 Task: Look for space in Cimarron Hills, United States from 5th June, 2023 to 16th June, 2023 for 2 adults in price range Rs.14000 to Rs.18000. Place can be entire place with 1  bedroom having 1 bed and 1 bathroom. Property type can be house, flat, guest house, hotel. Booking option can be shelf check-in. Required host language is English.
Action: Mouse pressed left at (407, 107)
Screenshot: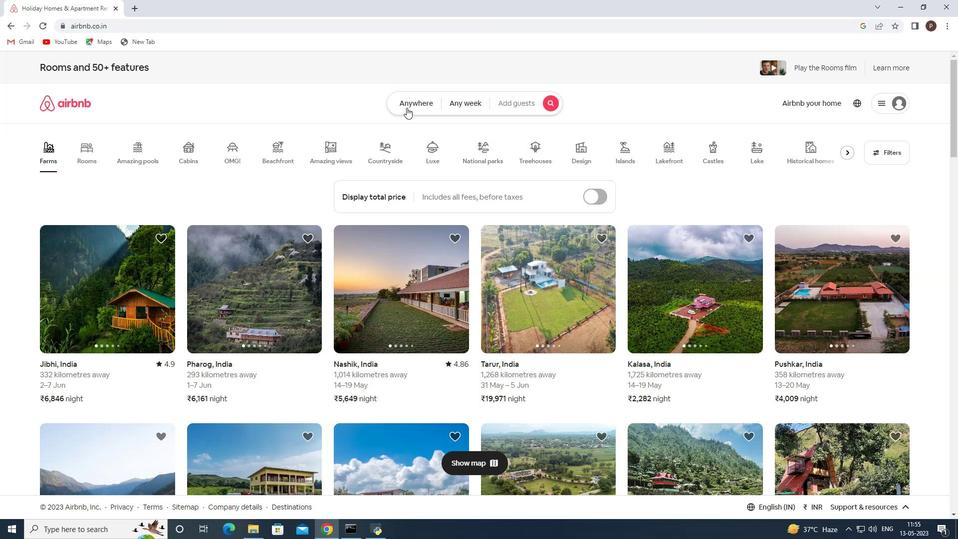 
Action: Mouse moved to (330, 139)
Screenshot: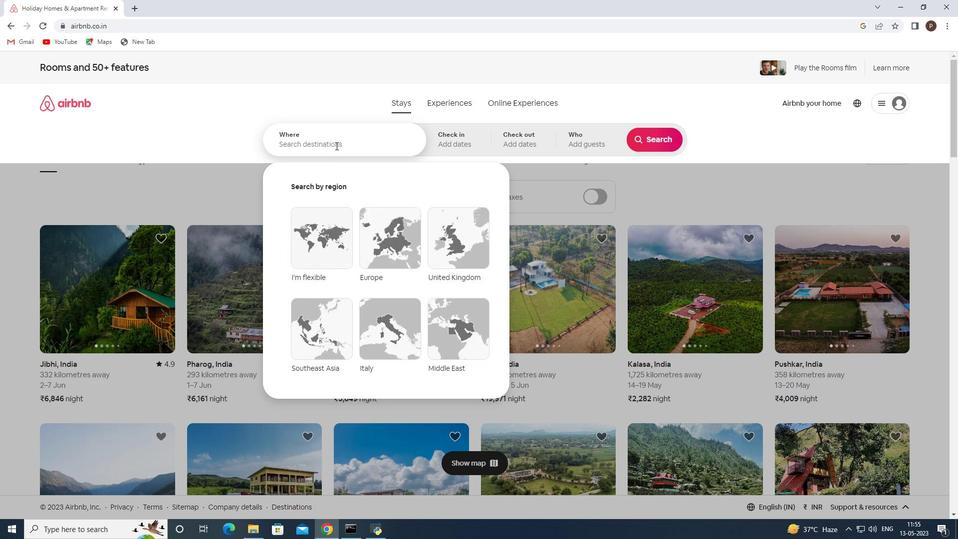 
Action: Mouse pressed left at (330, 139)
Screenshot: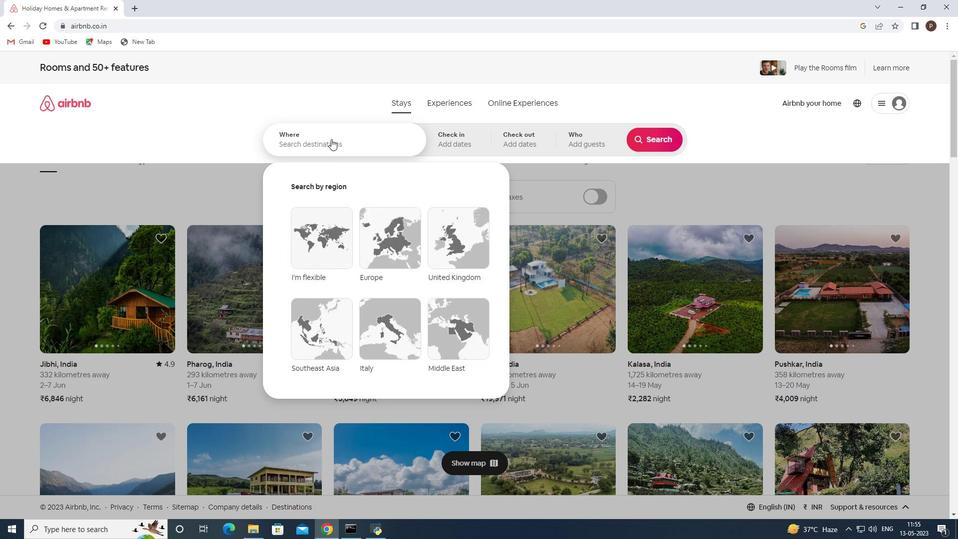 
Action: Mouse moved to (311, 142)
Screenshot: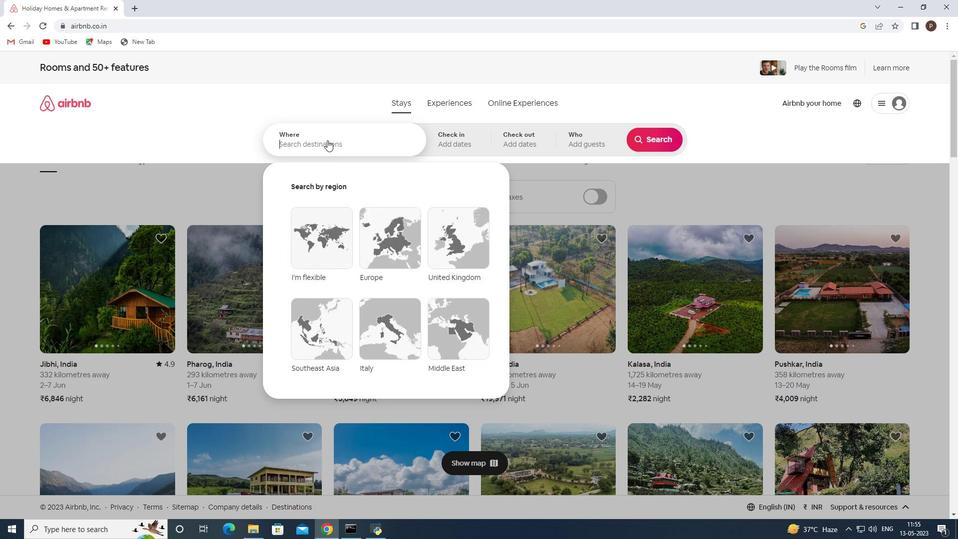 
Action: Key pressed <Key.caps_lock>C<Key.caps_lock>imarron<Key.space><Key.caps_lock>H<Key.caps_lock>ills,<Key.space><Key.caps_lock>U<Key.caps_lock>nites<Key.space><Key.caps_lock>S<Key.caps_lock>tates<Key.space><Key.enter>
Screenshot: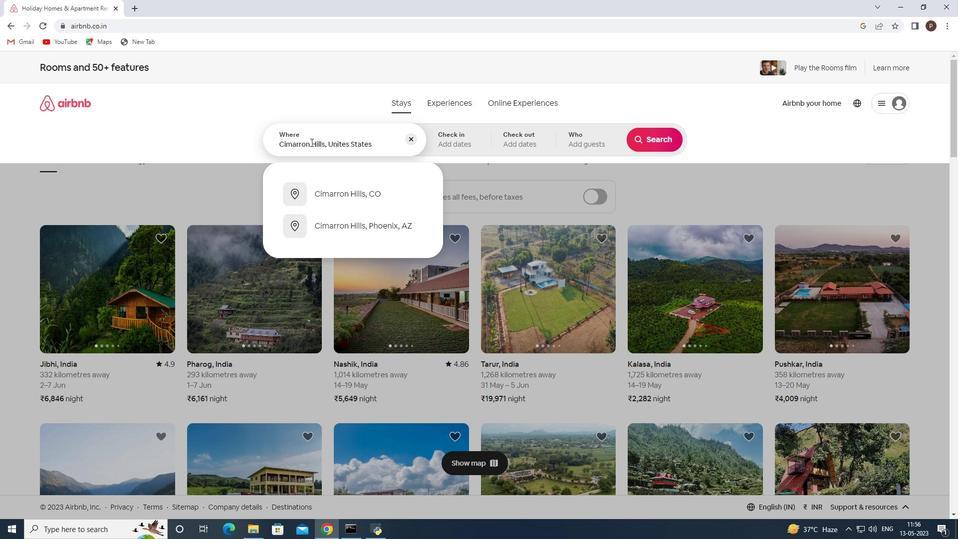 
Action: Mouse moved to (515, 286)
Screenshot: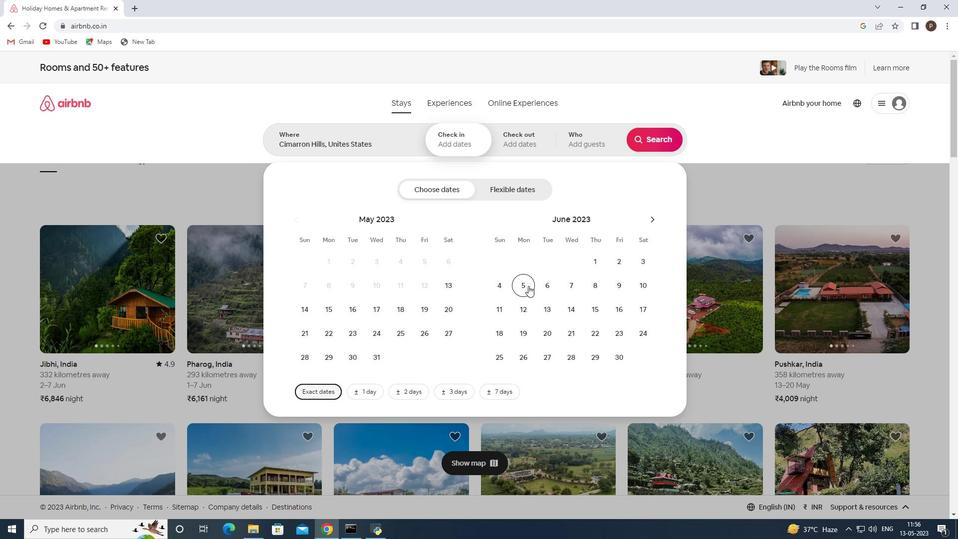 
Action: Mouse pressed left at (515, 286)
Screenshot: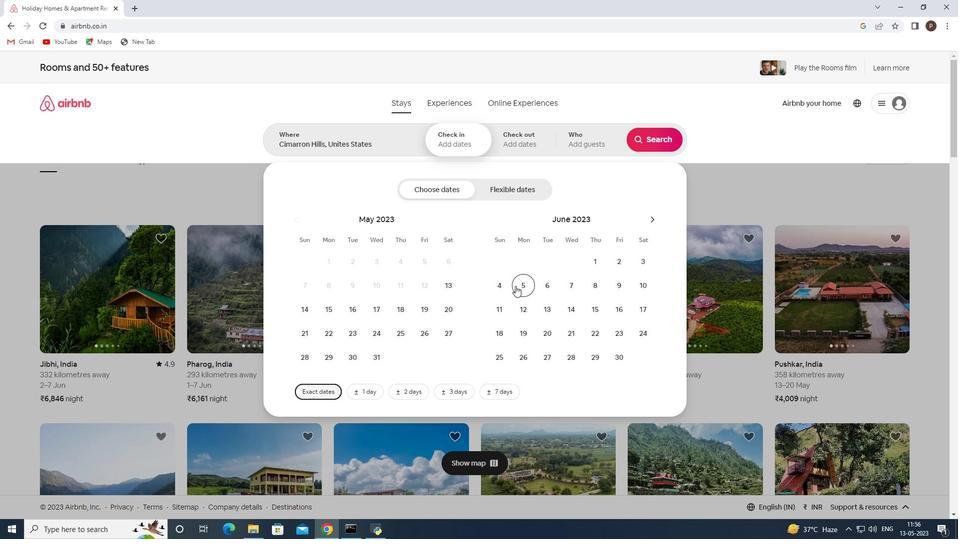 
Action: Mouse moved to (623, 313)
Screenshot: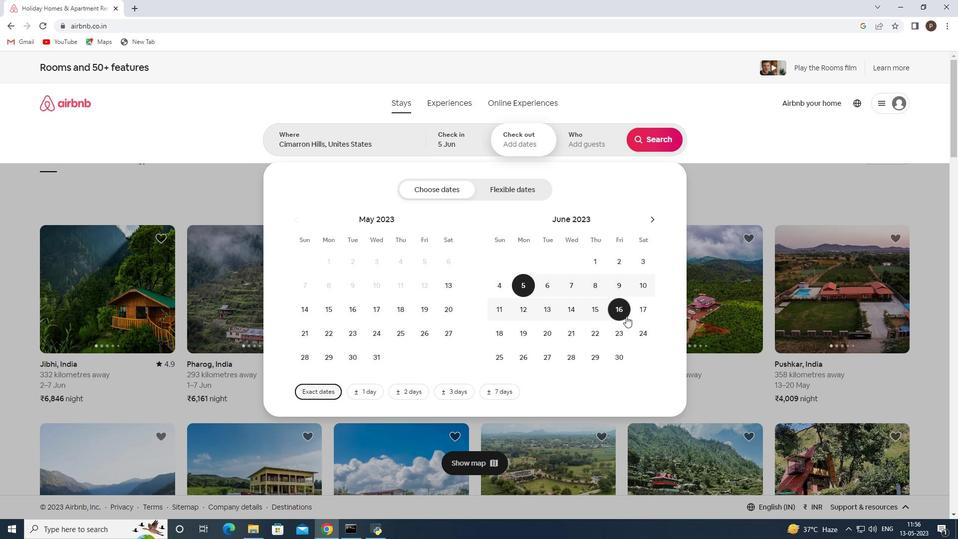 
Action: Mouse pressed left at (623, 313)
Screenshot: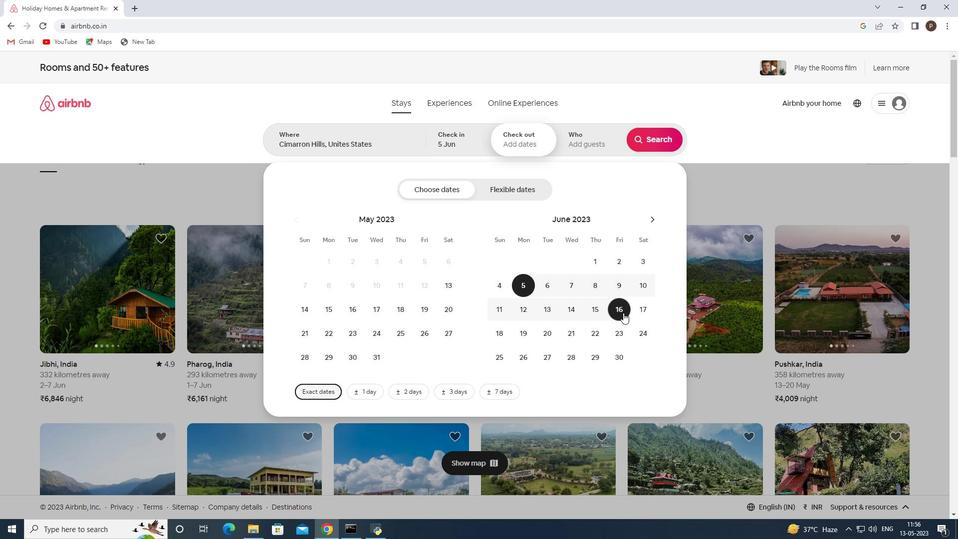 
Action: Mouse moved to (592, 129)
Screenshot: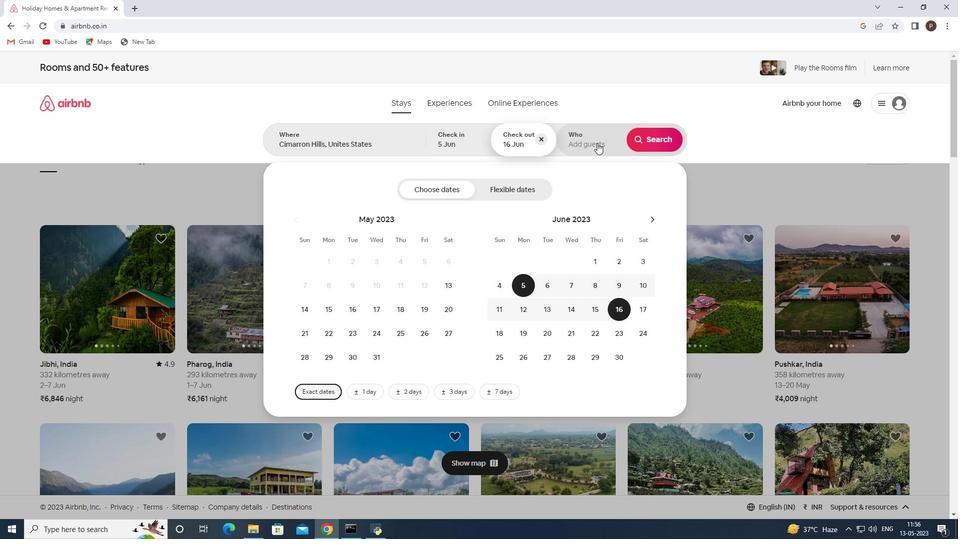 
Action: Mouse pressed left at (592, 129)
Screenshot: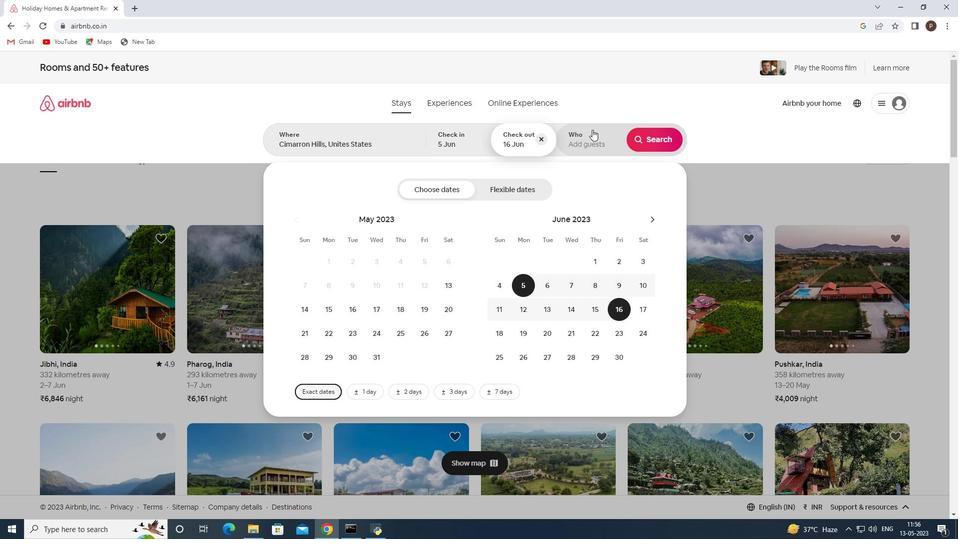 
Action: Mouse moved to (666, 186)
Screenshot: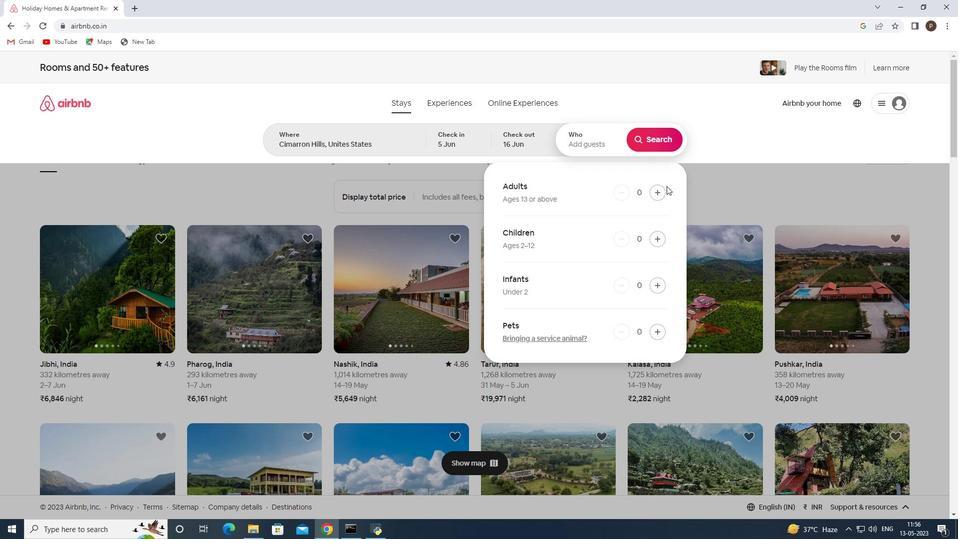 
Action: Mouse pressed left at (666, 186)
Screenshot: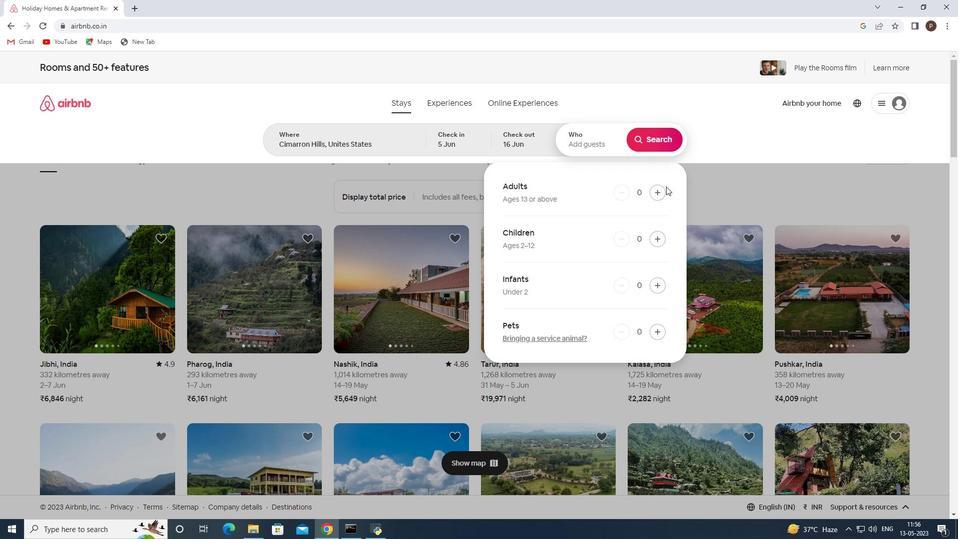 
Action: Mouse moved to (664, 189)
Screenshot: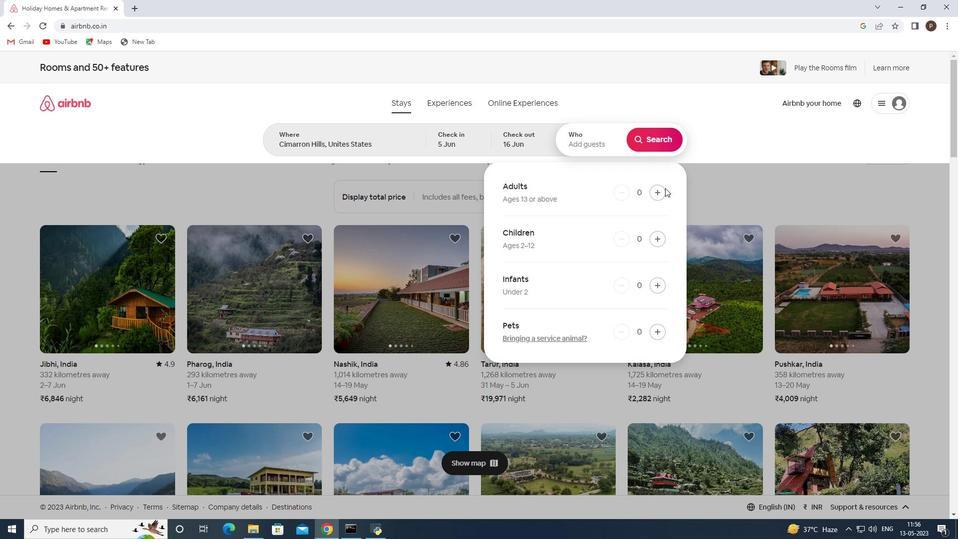 
Action: Mouse pressed left at (664, 189)
Screenshot: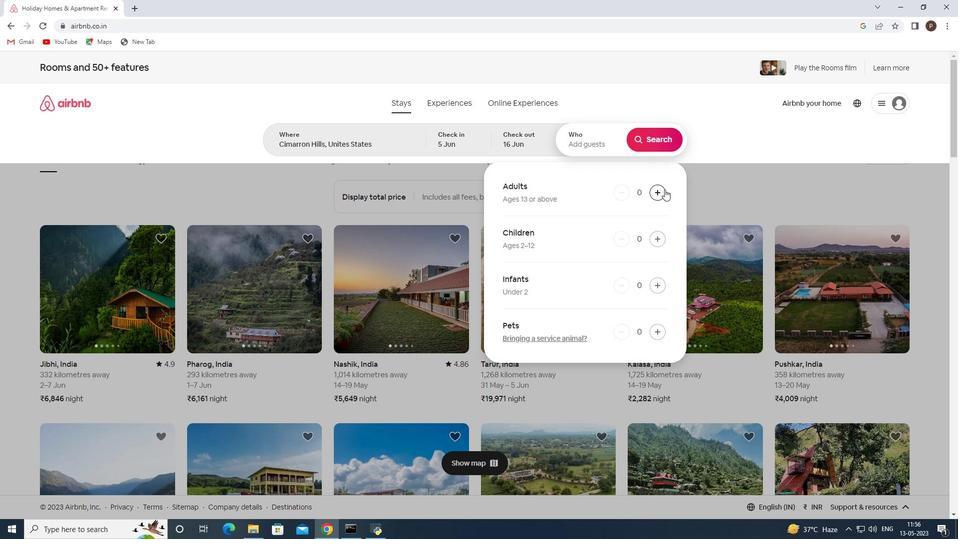 
Action: Mouse pressed left at (664, 189)
Screenshot: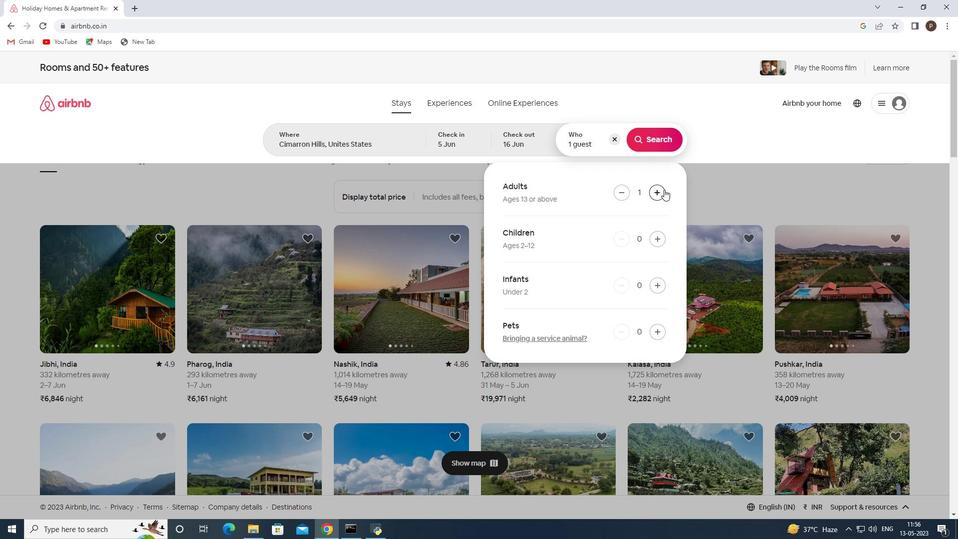 
Action: Mouse moved to (659, 139)
Screenshot: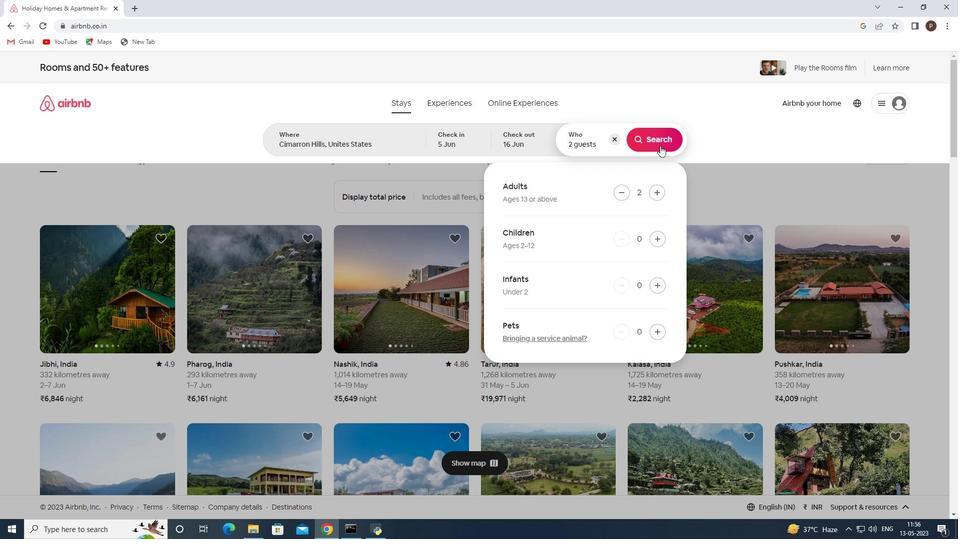 
Action: Mouse pressed left at (659, 139)
Screenshot: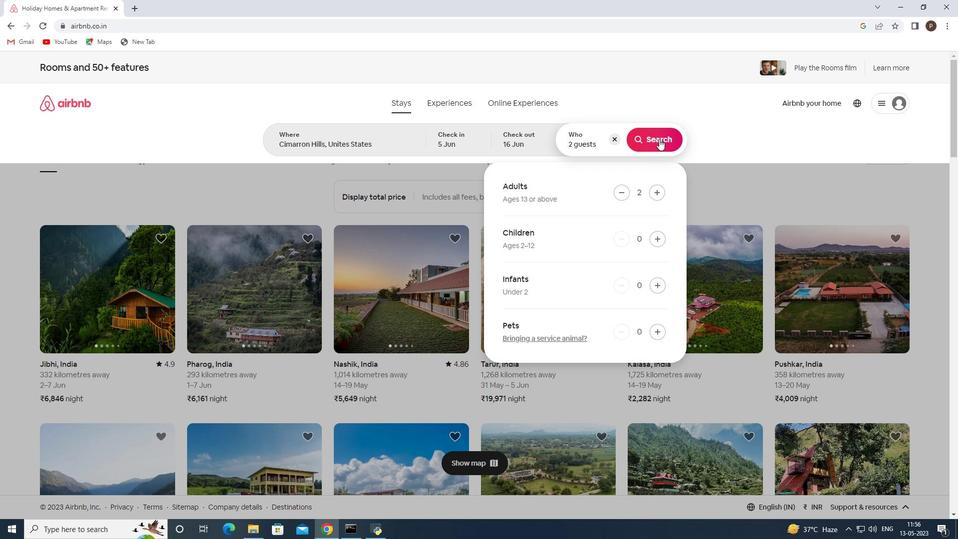 
Action: Mouse moved to (906, 111)
Screenshot: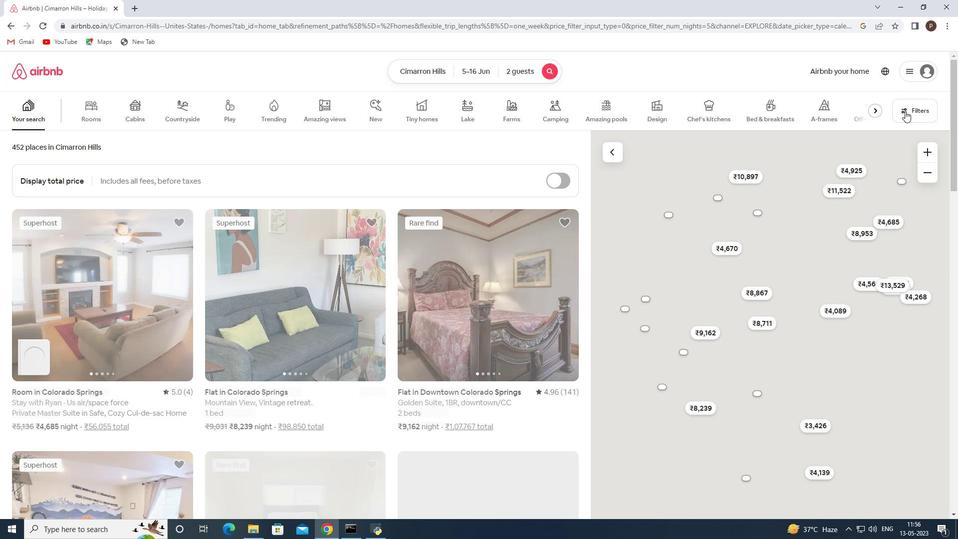 
Action: Mouse pressed left at (906, 111)
Screenshot: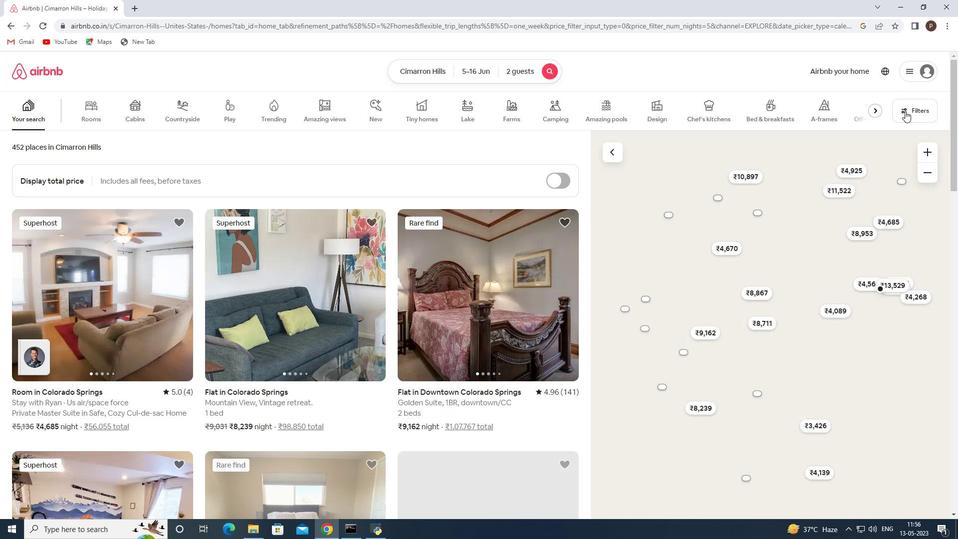 
Action: Mouse moved to (329, 359)
Screenshot: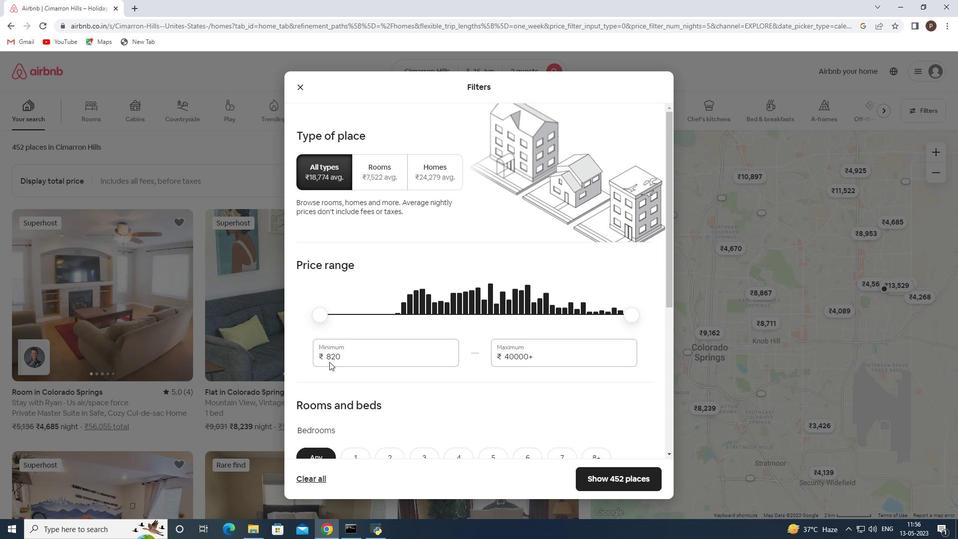 
Action: Mouse pressed left at (329, 359)
Screenshot: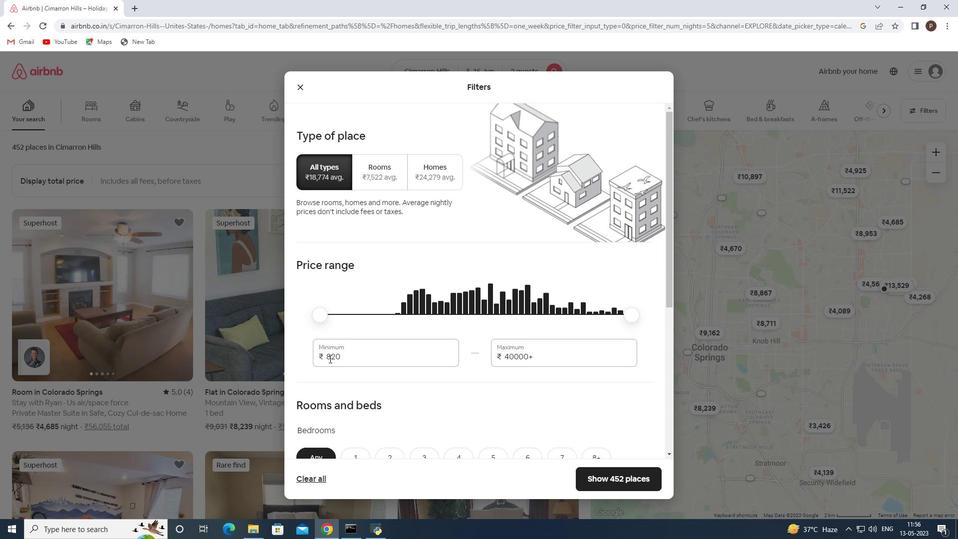 
Action: Mouse pressed left at (329, 359)
Screenshot: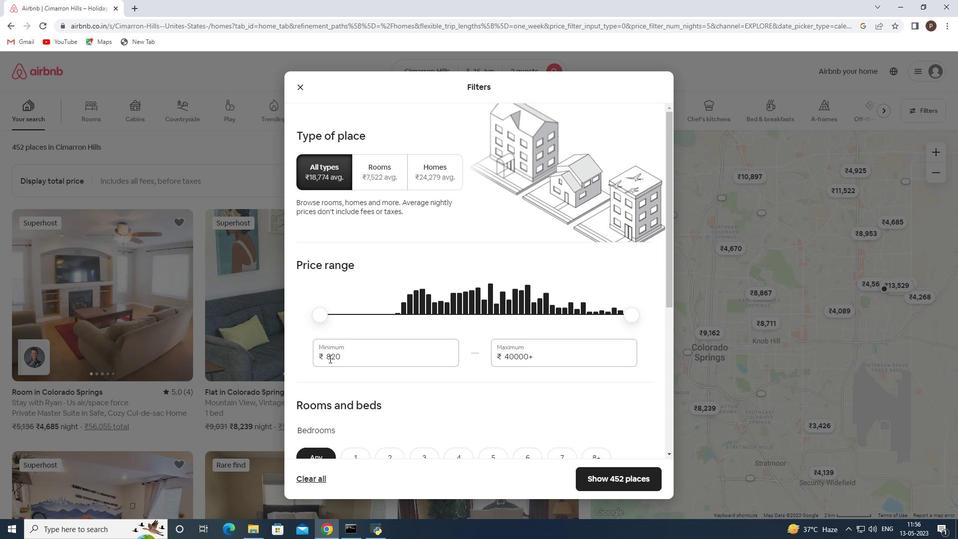 
Action: Key pressed 14000<Key.tab>18000
Screenshot: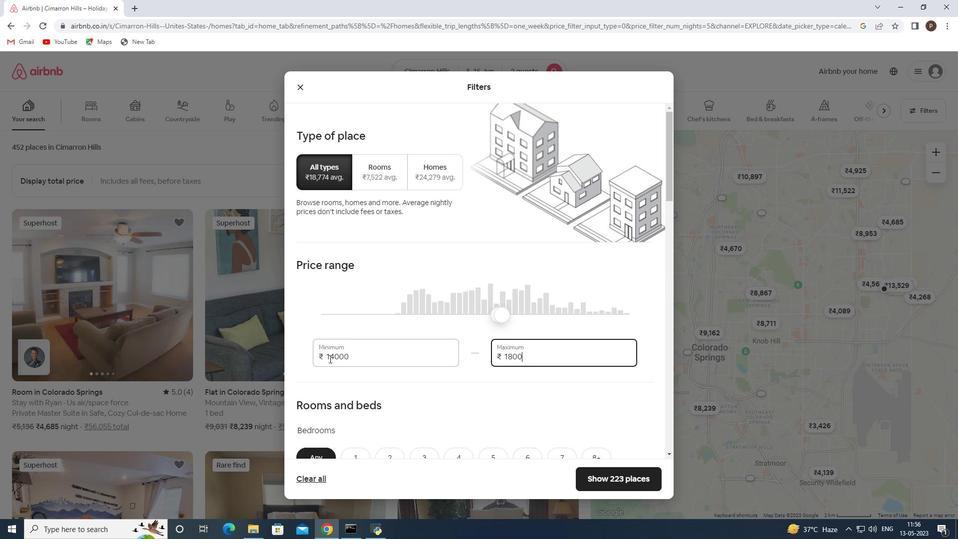 
Action: Mouse scrolled (329, 358) with delta (0, 0)
Screenshot: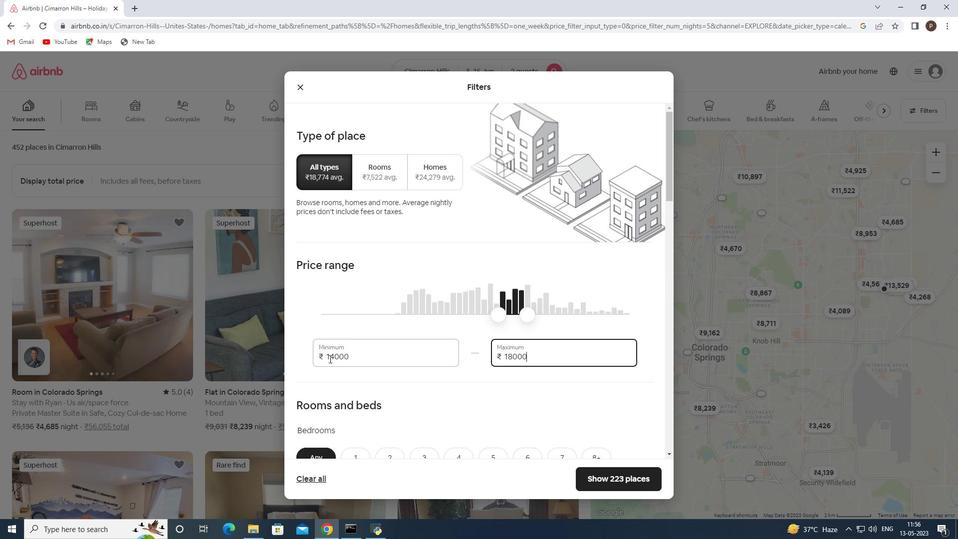 
Action: Mouse scrolled (329, 358) with delta (0, 0)
Screenshot: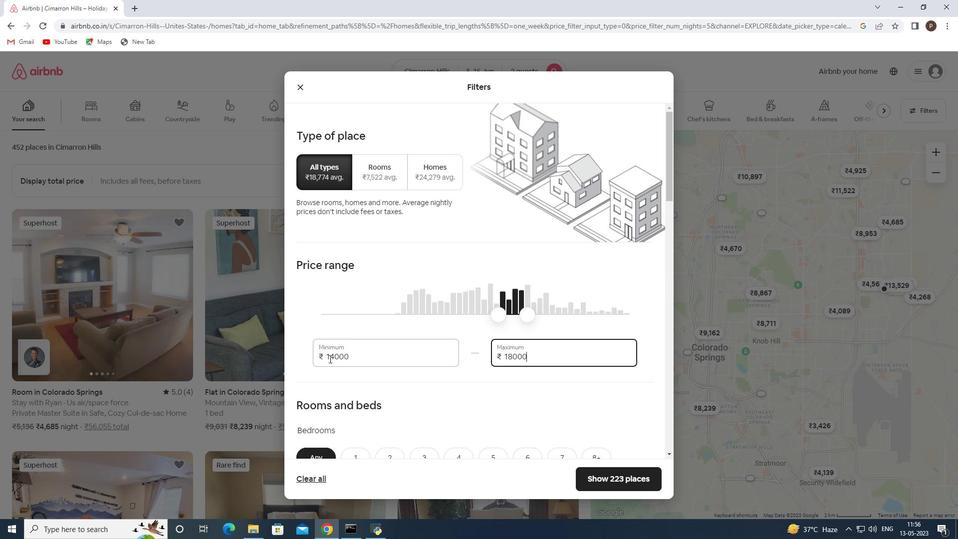 
Action: Mouse scrolled (329, 358) with delta (0, 0)
Screenshot: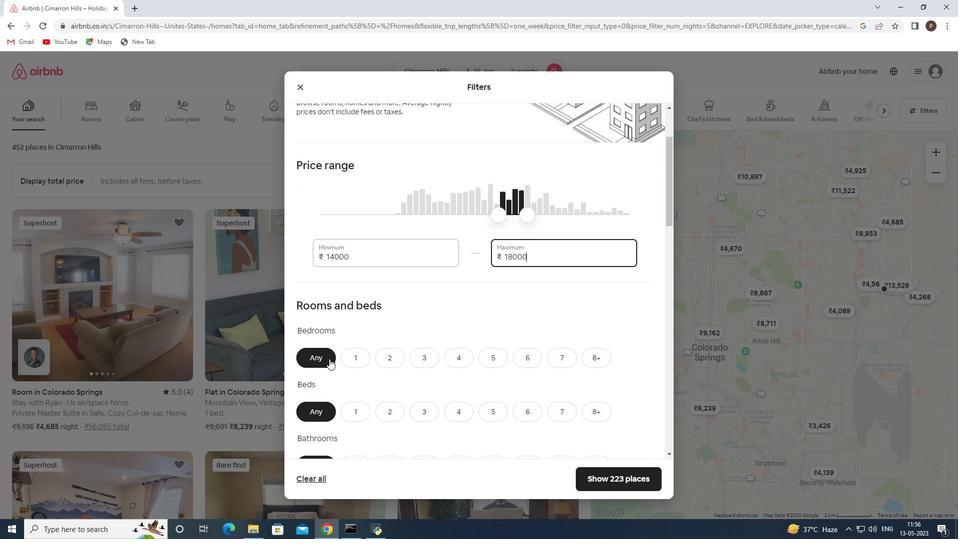
Action: Mouse scrolled (329, 358) with delta (0, 0)
Screenshot: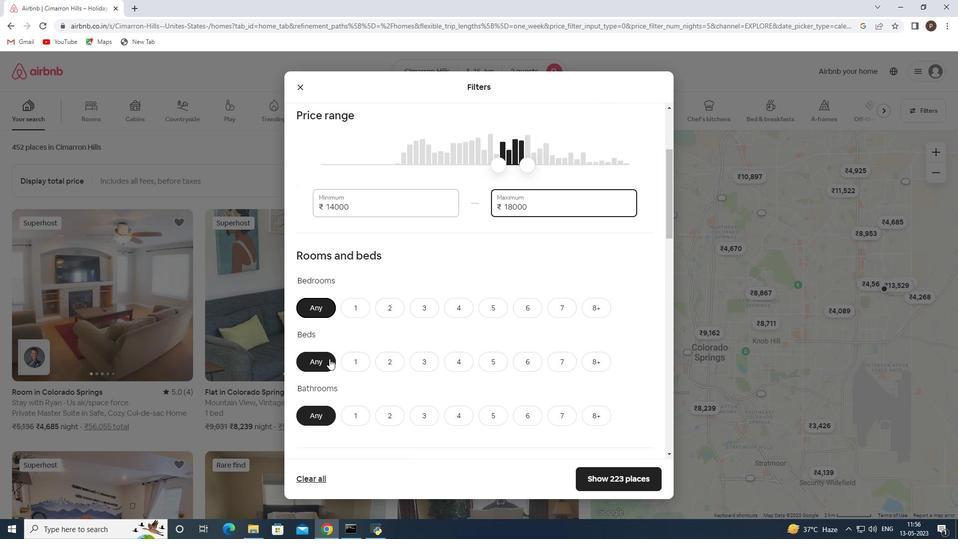 
Action: Mouse moved to (358, 262)
Screenshot: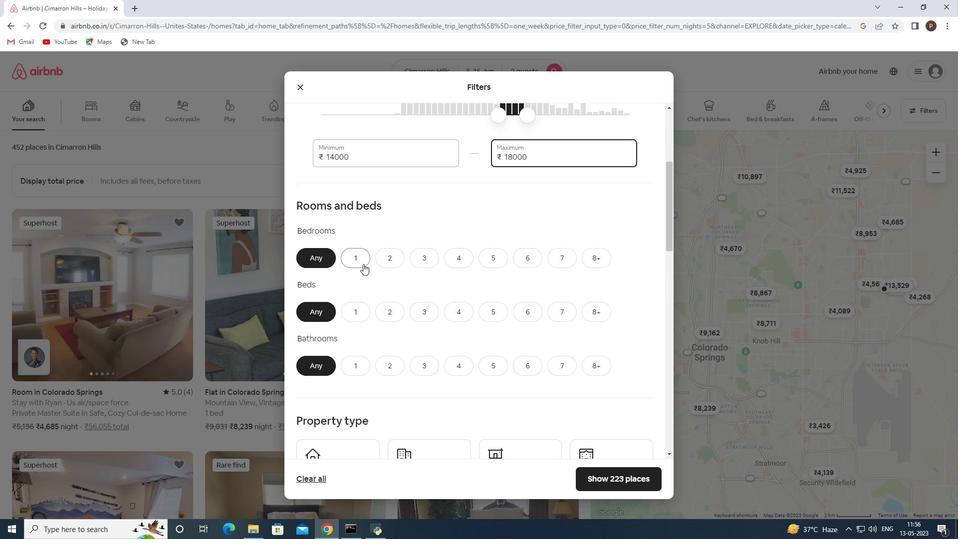 
Action: Mouse pressed left at (358, 262)
Screenshot: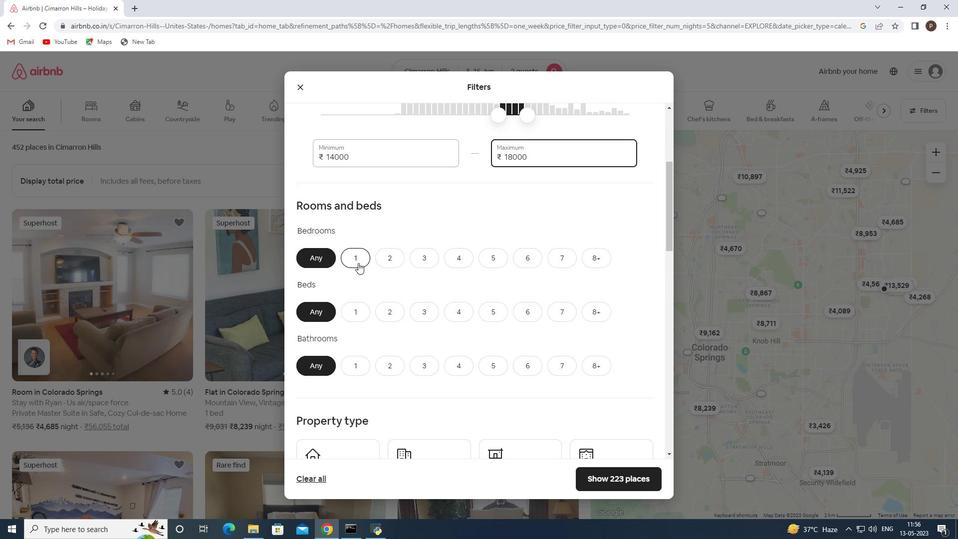 
Action: Mouse moved to (354, 313)
Screenshot: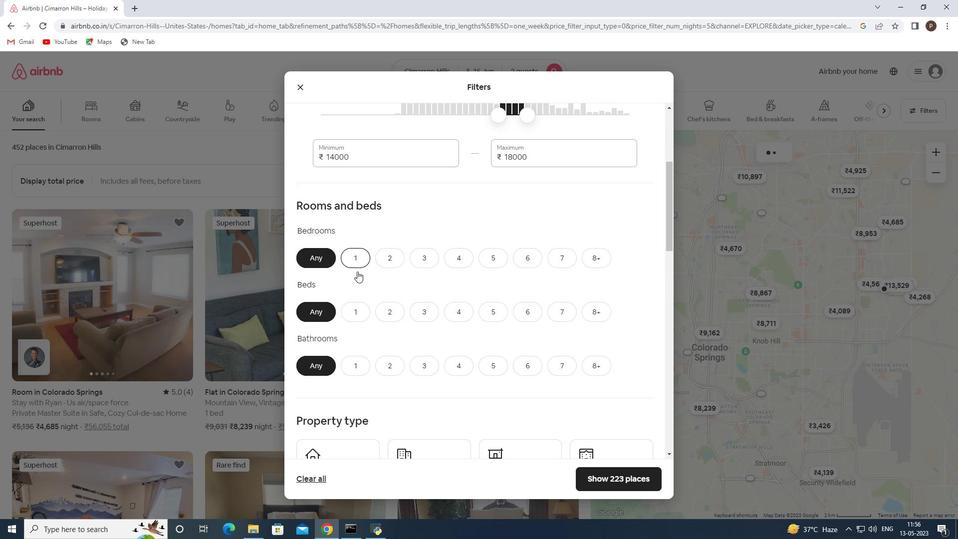 
Action: Mouse pressed left at (354, 313)
Screenshot: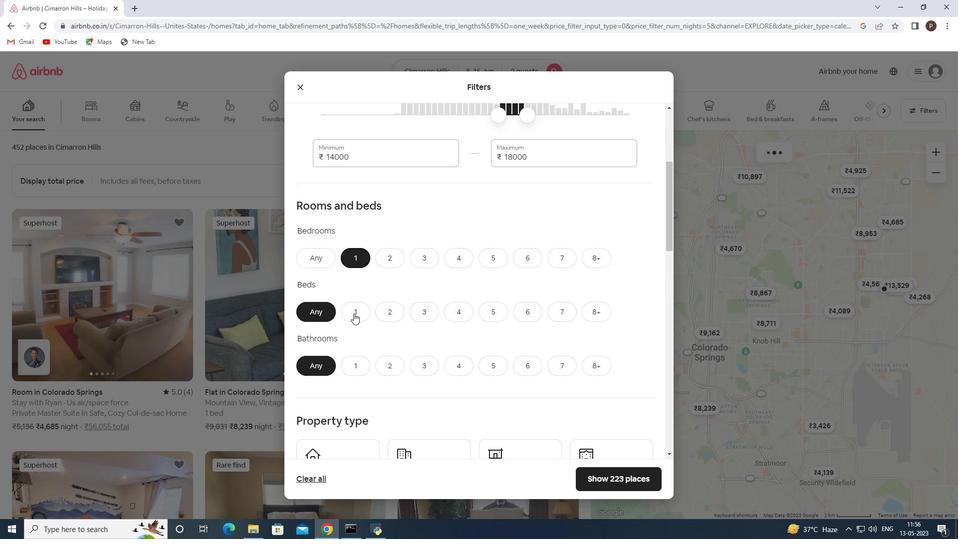 
Action: Mouse moved to (350, 360)
Screenshot: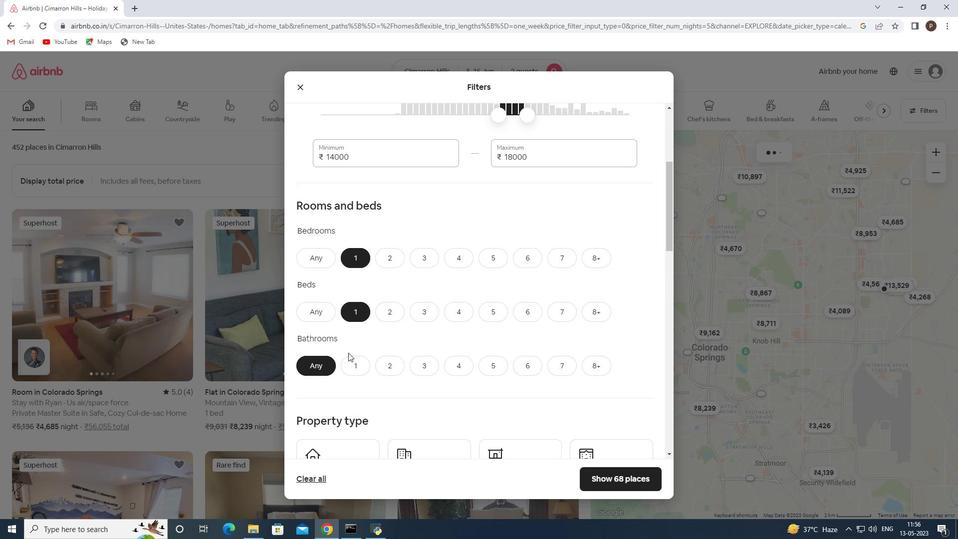 
Action: Mouse pressed left at (350, 360)
Screenshot: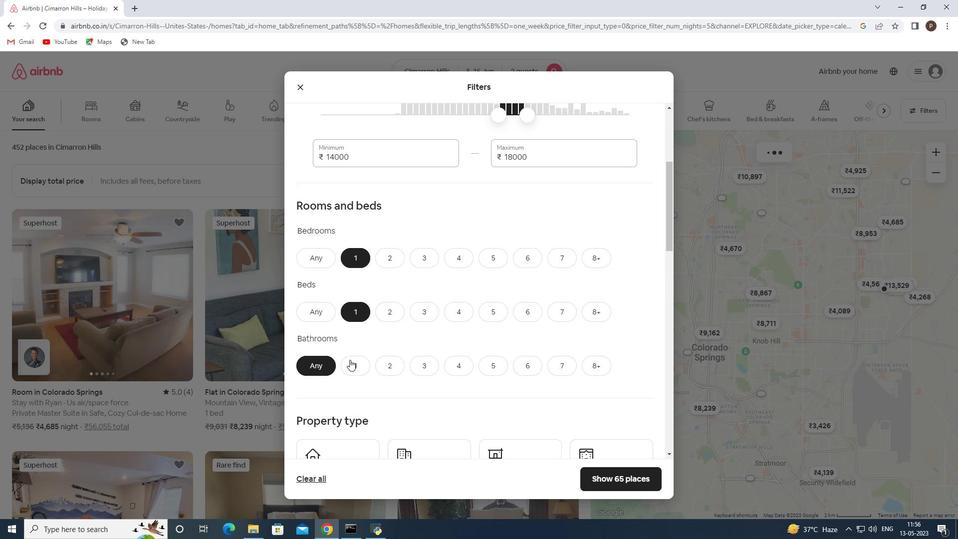 
Action: Mouse moved to (350, 360)
Screenshot: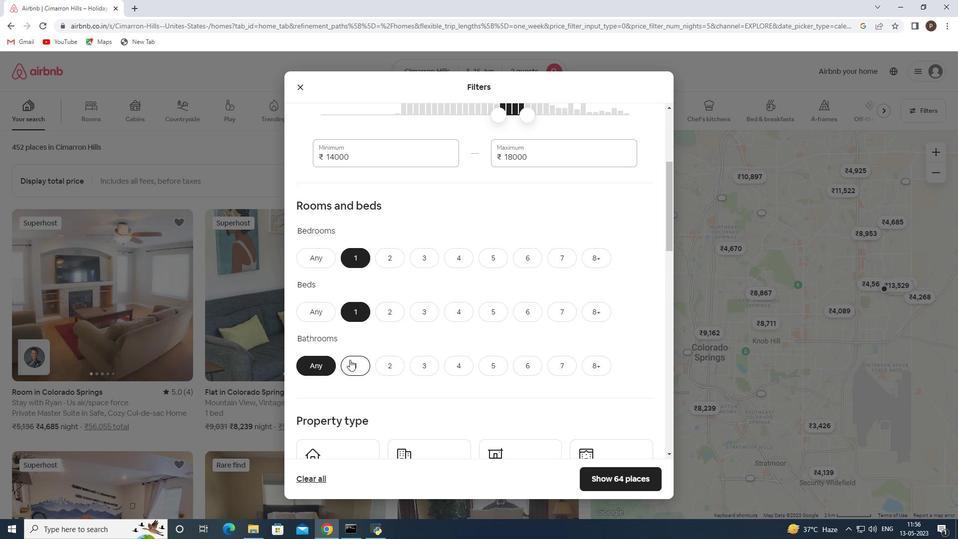 
Action: Mouse scrolled (350, 360) with delta (0, 0)
Screenshot: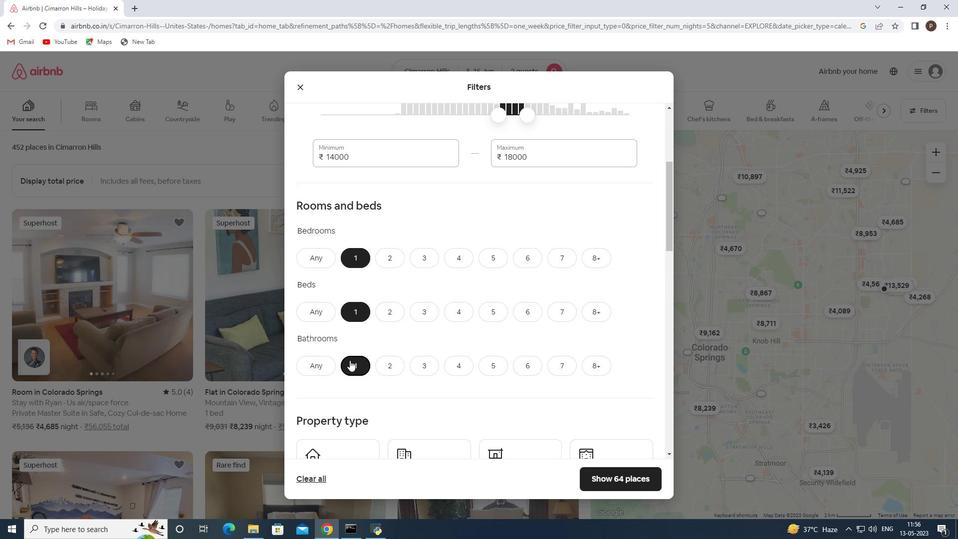 
Action: Mouse scrolled (350, 360) with delta (0, 0)
Screenshot: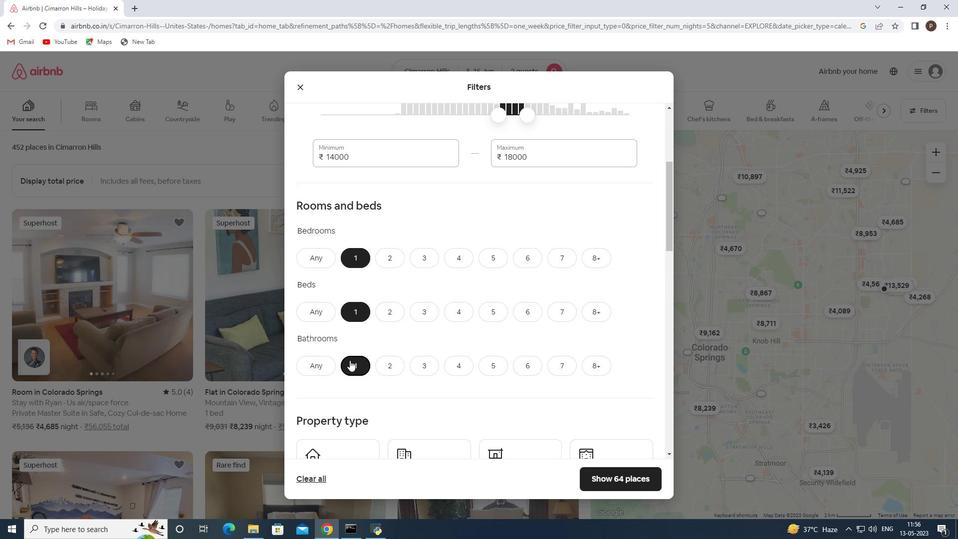 
Action: Mouse scrolled (350, 360) with delta (0, 0)
Screenshot: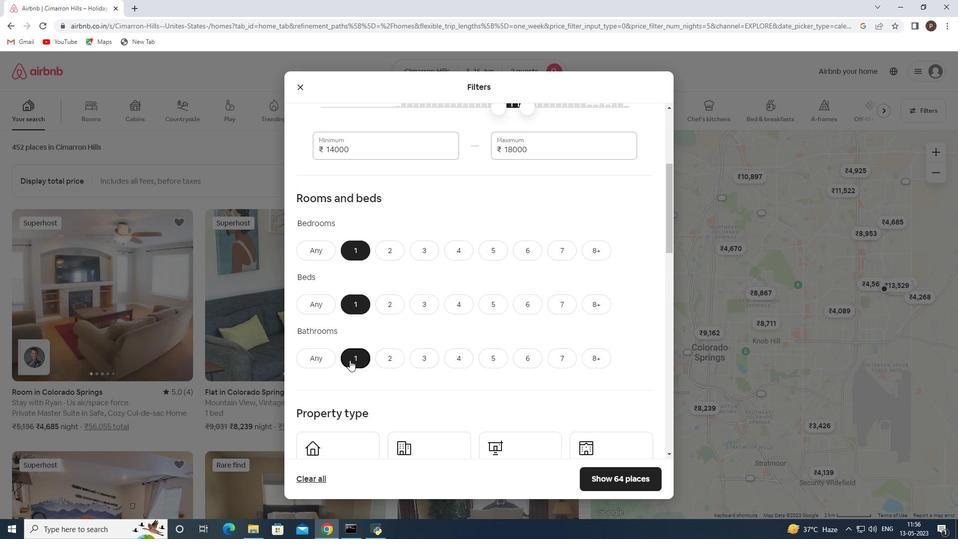 
Action: Mouse moved to (412, 333)
Screenshot: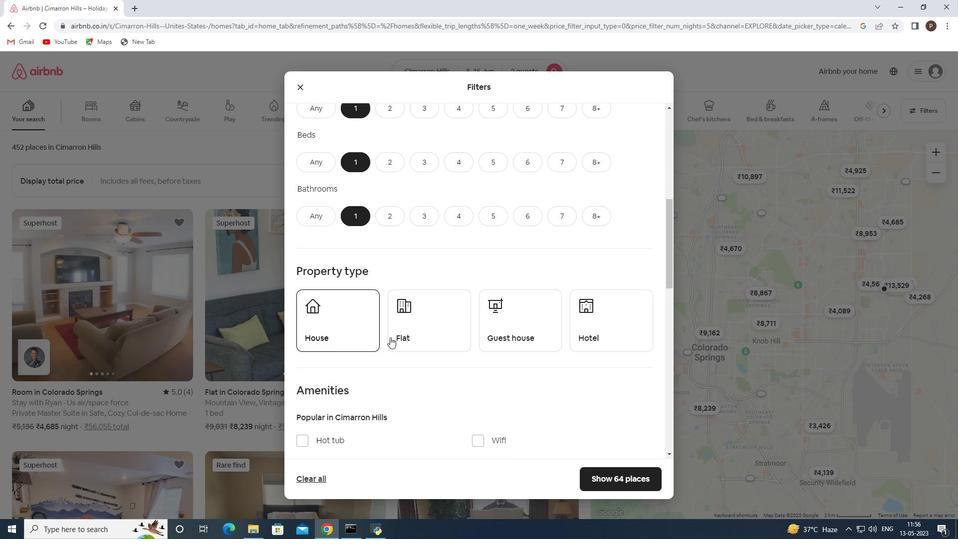 
Action: Mouse scrolled (412, 333) with delta (0, 0)
Screenshot: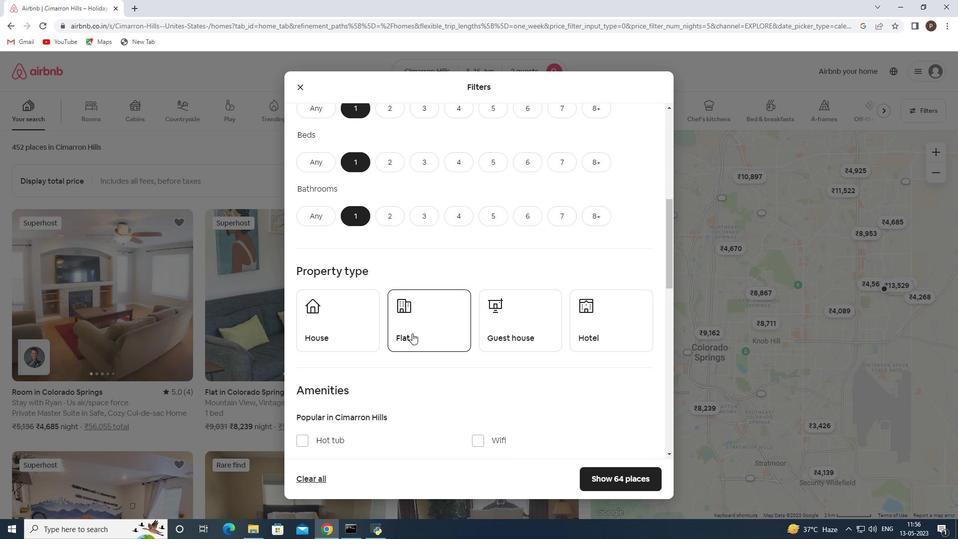 
Action: Mouse moved to (358, 280)
Screenshot: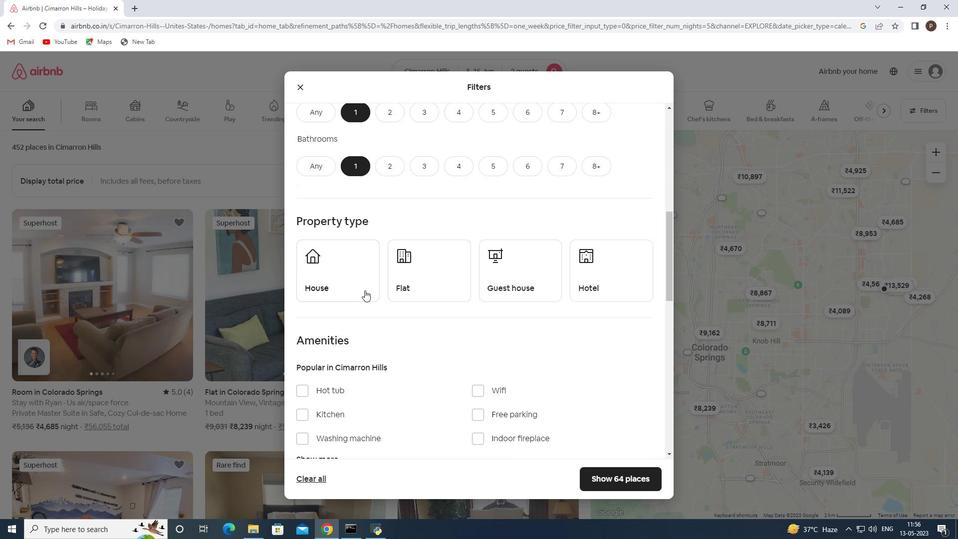 
Action: Mouse pressed left at (358, 280)
Screenshot: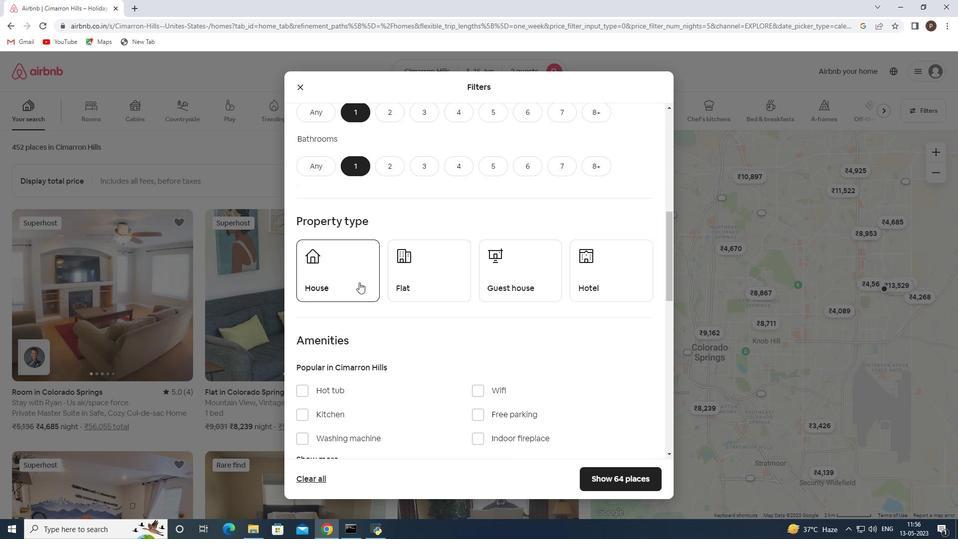 
Action: Mouse moved to (435, 286)
Screenshot: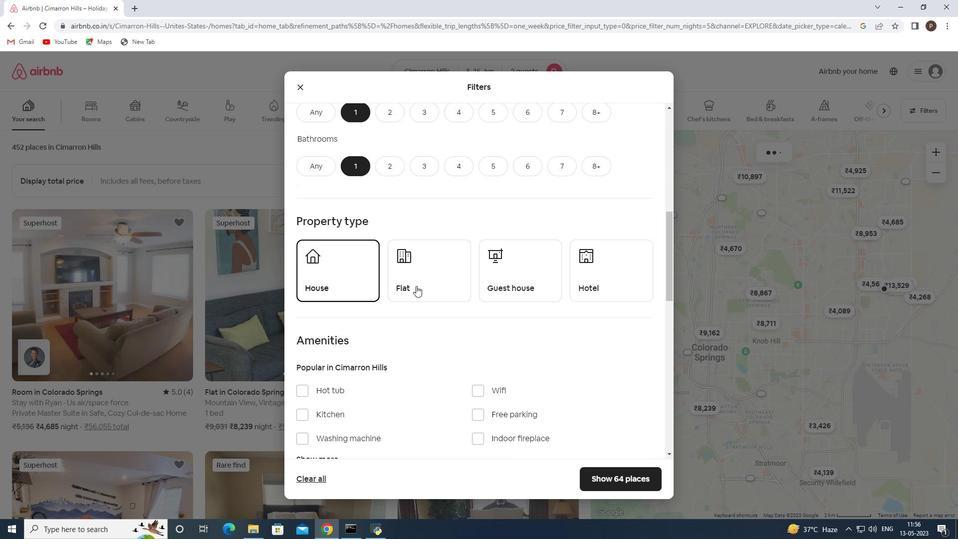 
Action: Mouse pressed left at (435, 286)
Screenshot: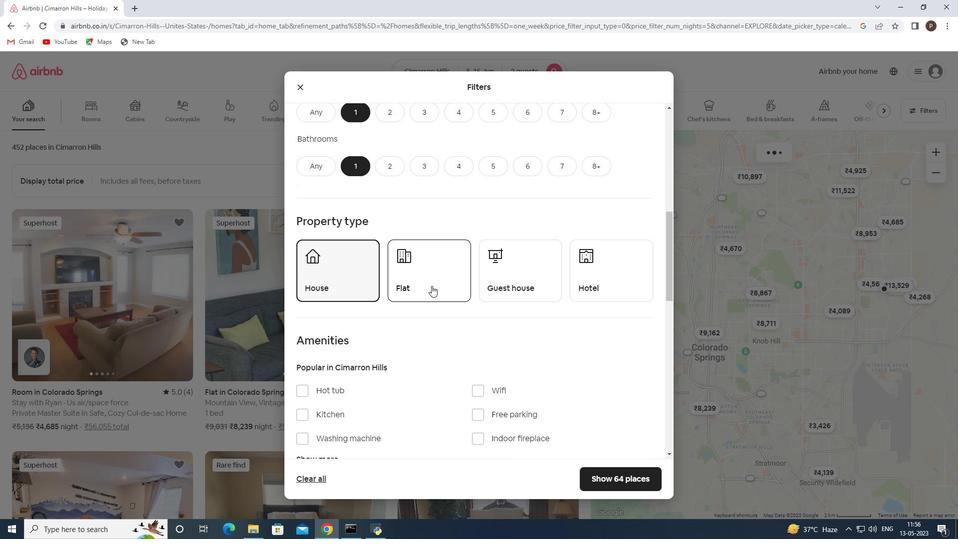 
Action: Mouse moved to (522, 286)
Screenshot: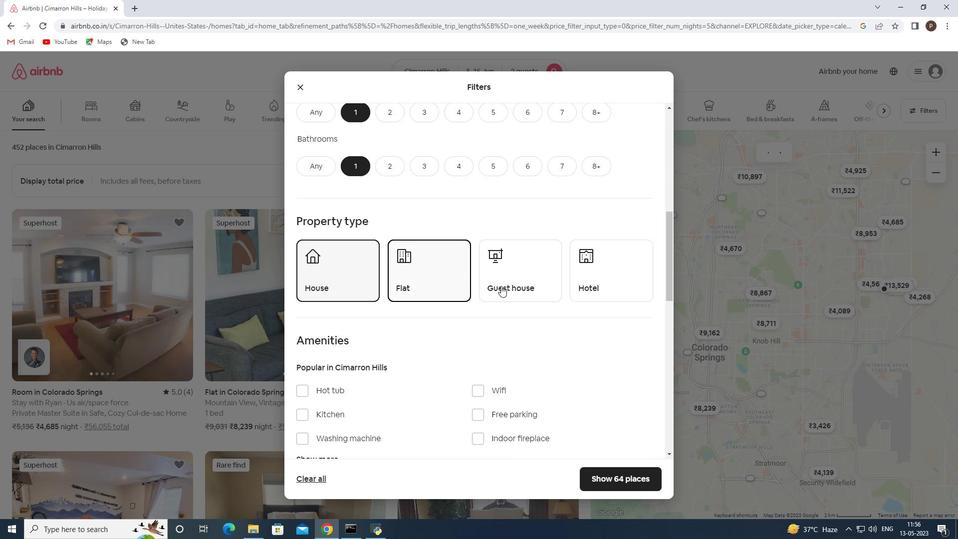 
Action: Mouse pressed left at (522, 286)
Screenshot: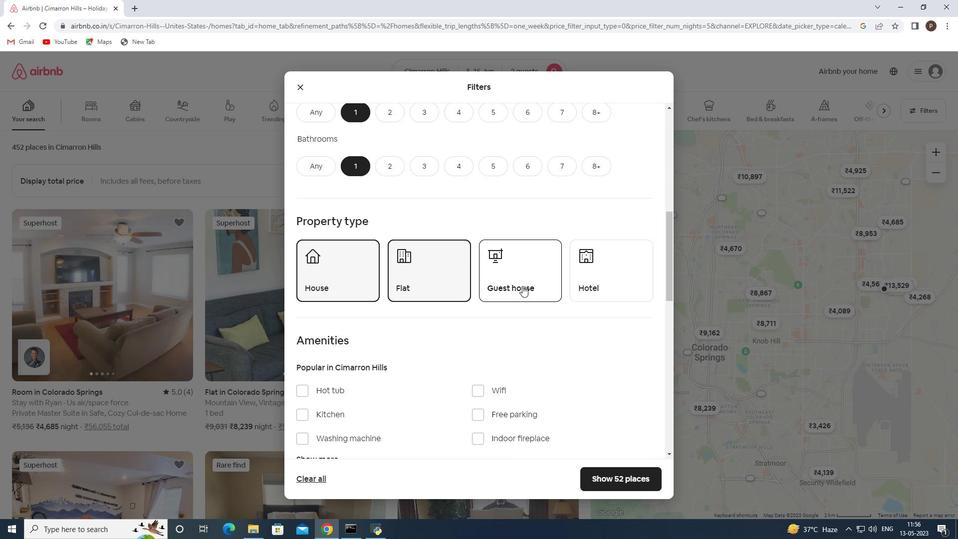 
Action: Mouse moved to (594, 284)
Screenshot: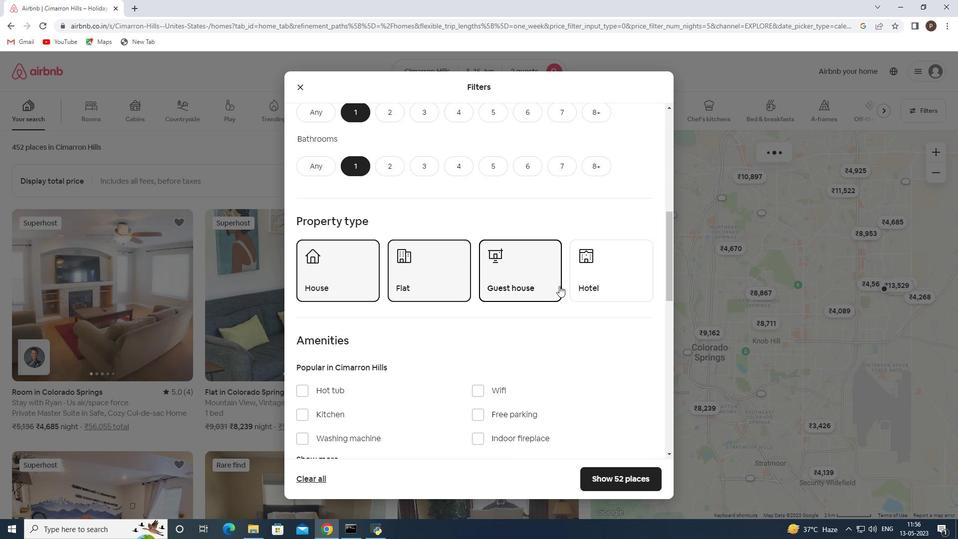 
Action: Mouse pressed left at (594, 284)
Screenshot: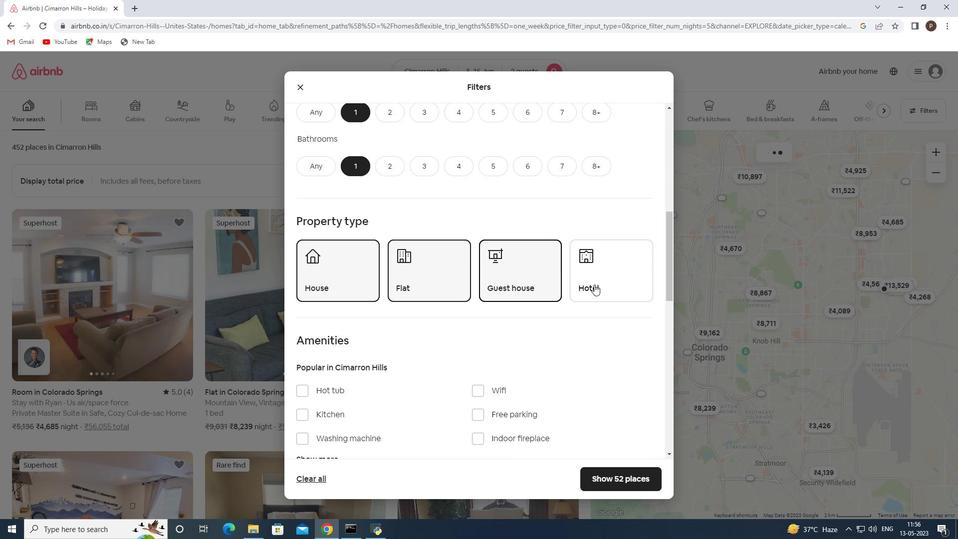 
Action: Mouse moved to (509, 303)
Screenshot: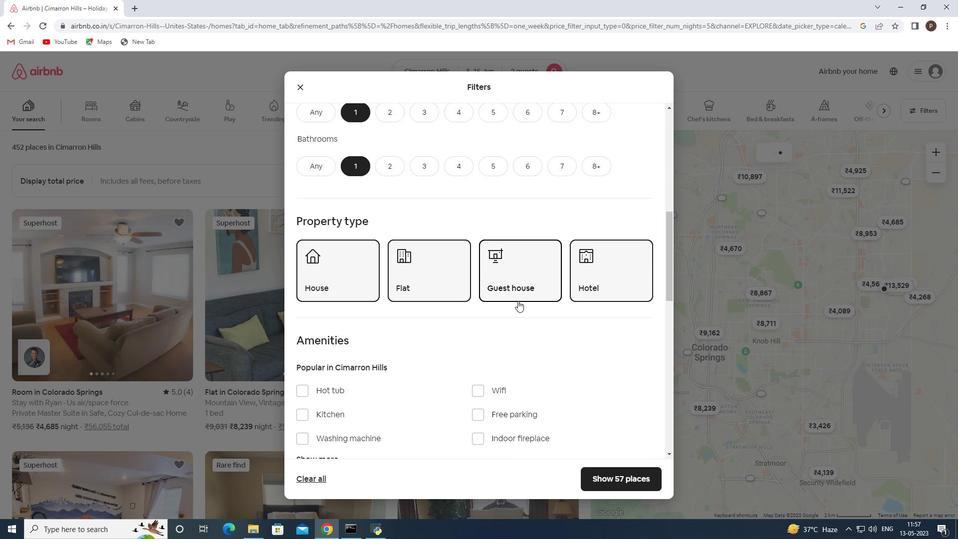 
Action: Mouse scrolled (509, 303) with delta (0, 0)
Screenshot: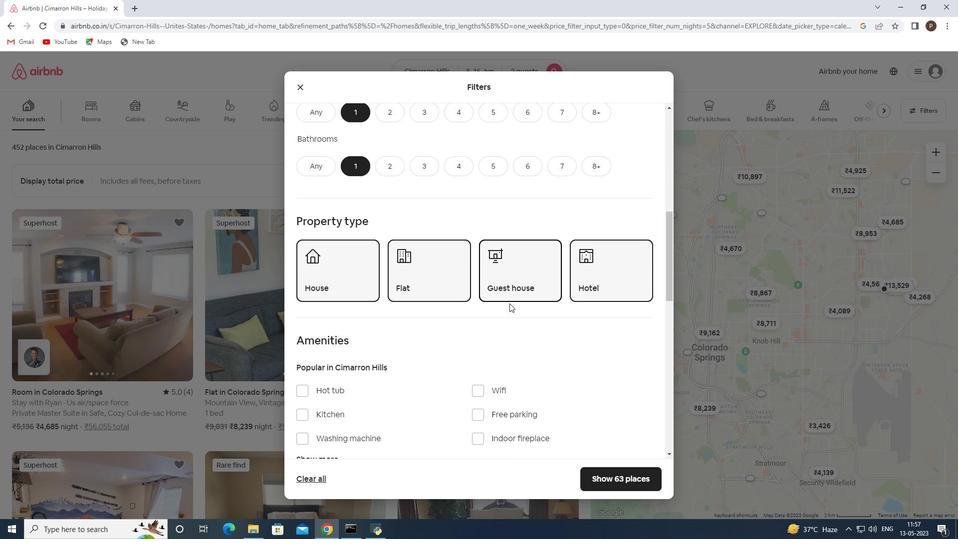 
Action: Mouse scrolled (509, 303) with delta (0, 0)
Screenshot: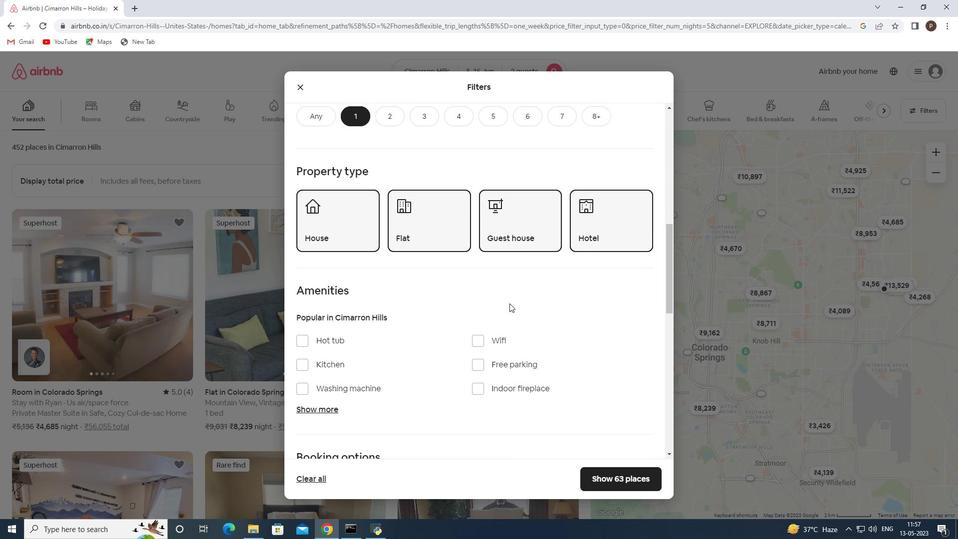 
Action: Mouse scrolled (509, 303) with delta (0, 0)
Screenshot: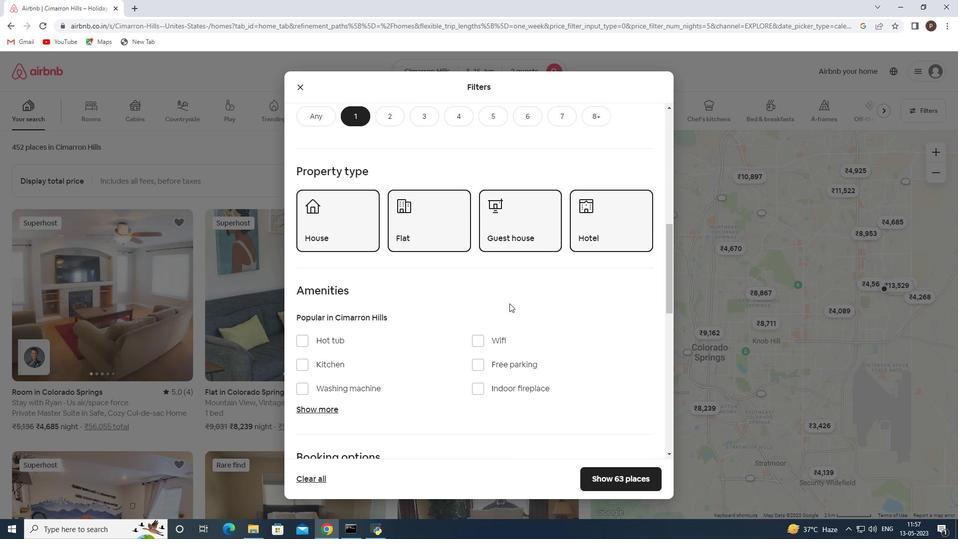 
Action: Mouse scrolled (509, 303) with delta (0, 0)
Screenshot: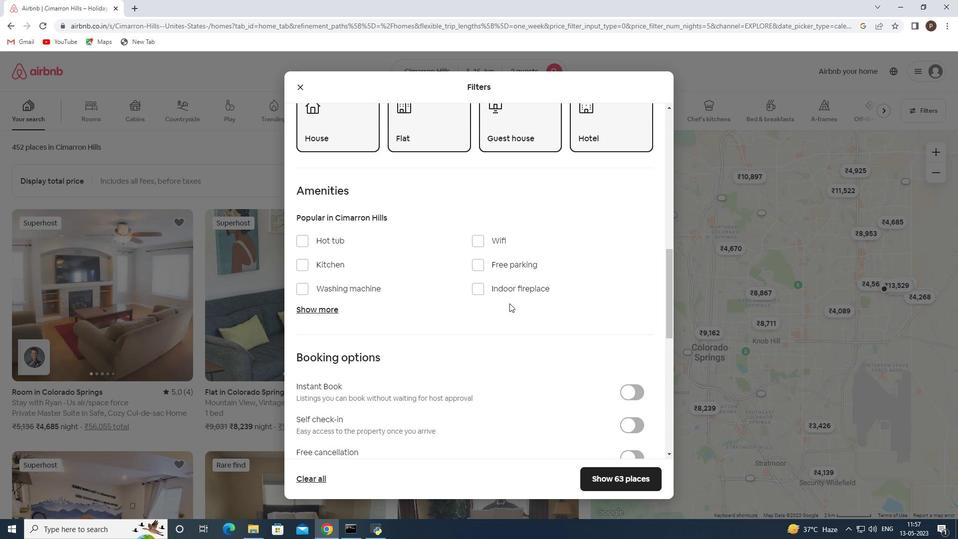 
Action: Mouse moved to (638, 373)
Screenshot: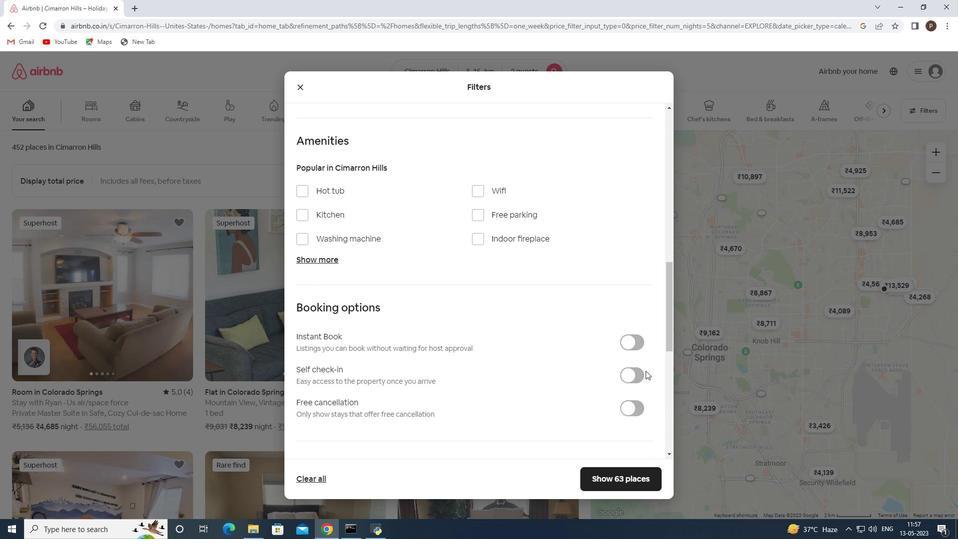 
Action: Mouse pressed left at (638, 373)
Screenshot: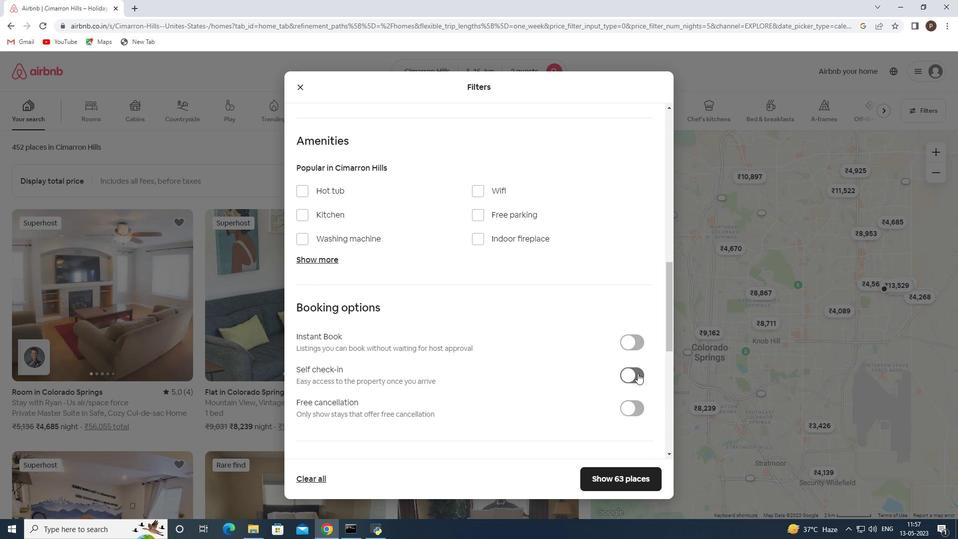 
Action: Mouse moved to (590, 362)
Screenshot: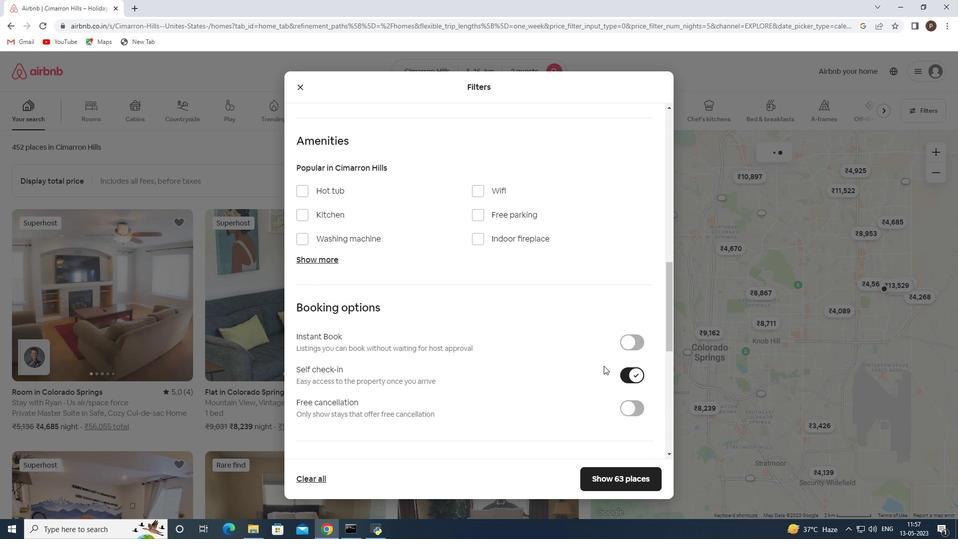 
Action: Mouse scrolled (590, 362) with delta (0, 0)
Screenshot: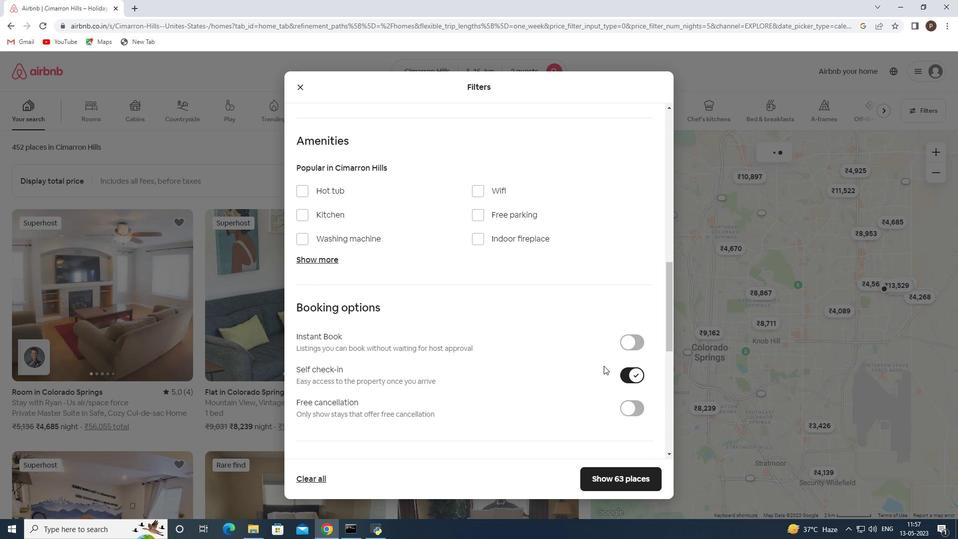 
Action: Mouse scrolled (590, 362) with delta (0, 0)
Screenshot: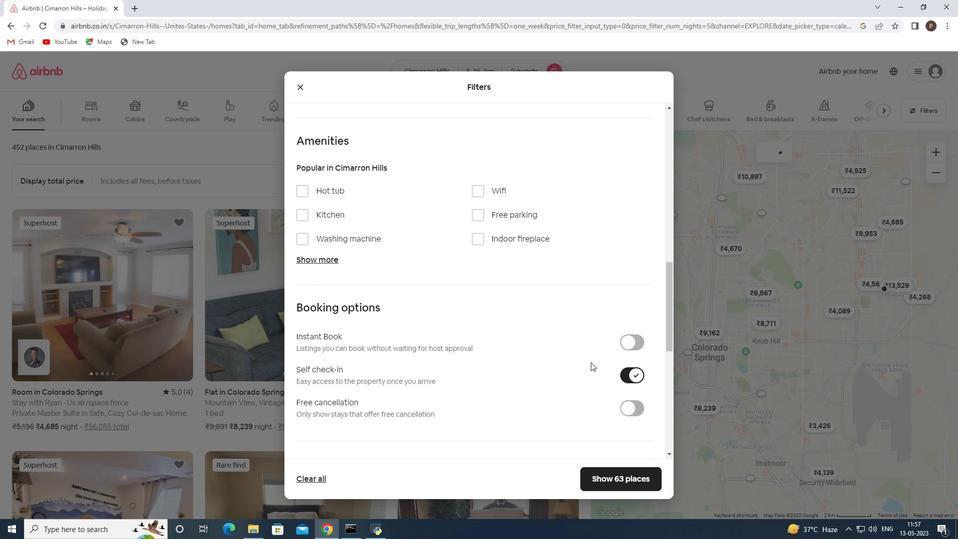 
Action: Mouse moved to (587, 360)
Screenshot: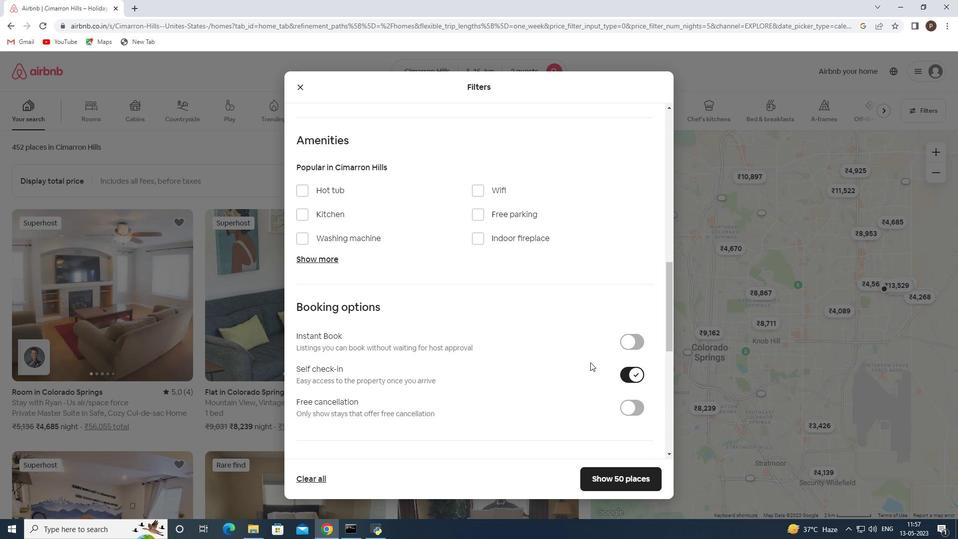 
Action: Mouse scrolled (587, 360) with delta (0, 0)
Screenshot: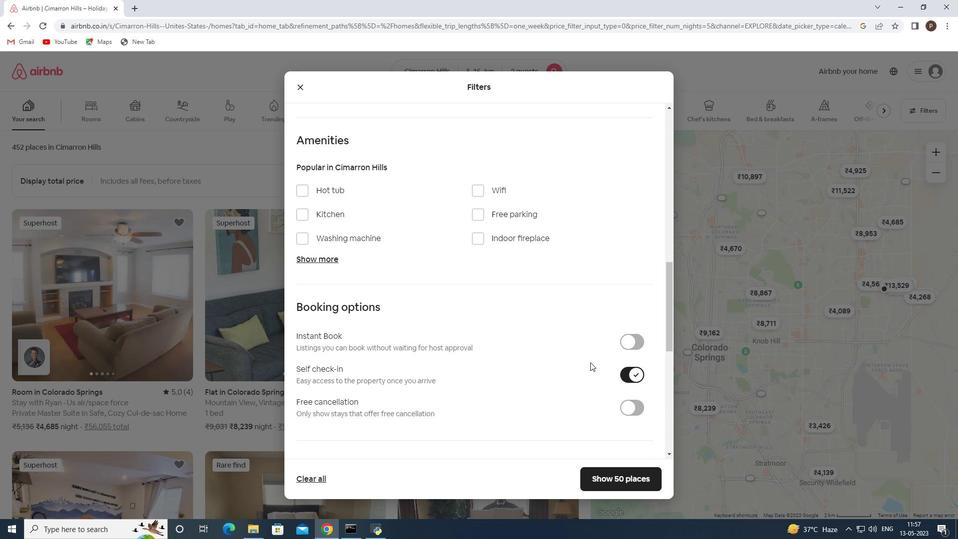
Action: Mouse moved to (524, 330)
Screenshot: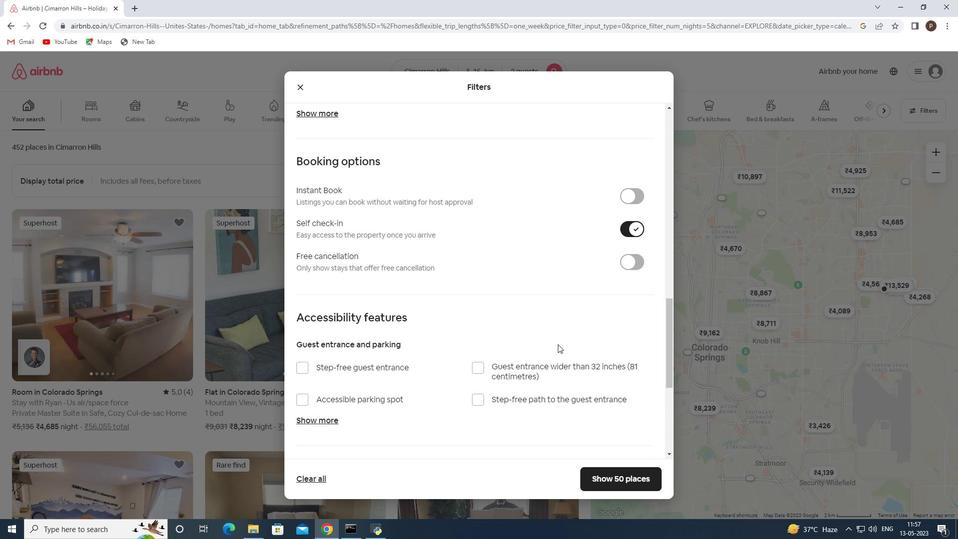 
Action: Mouse scrolled (524, 330) with delta (0, 0)
Screenshot: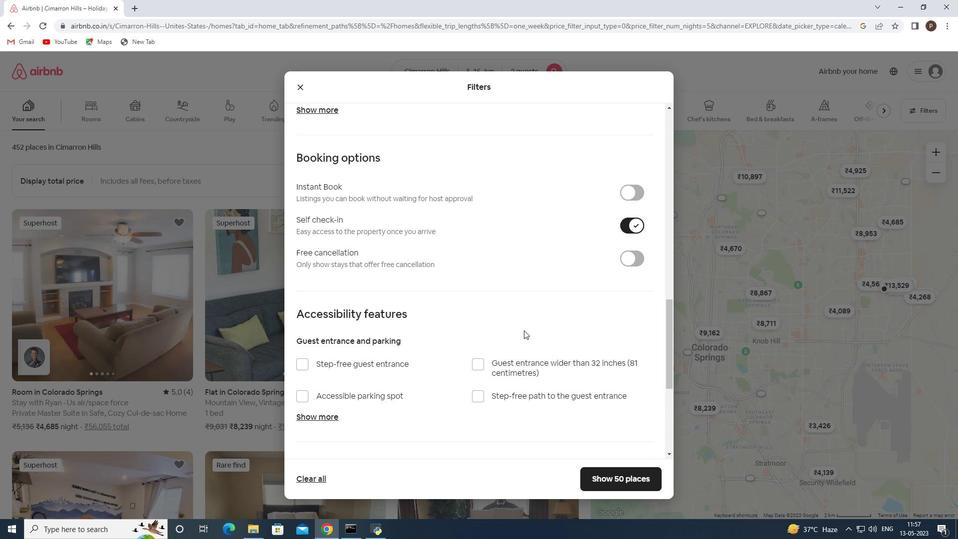 
Action: Mouse scrolled (524, 330) with delta (0, 0)
Screenshot: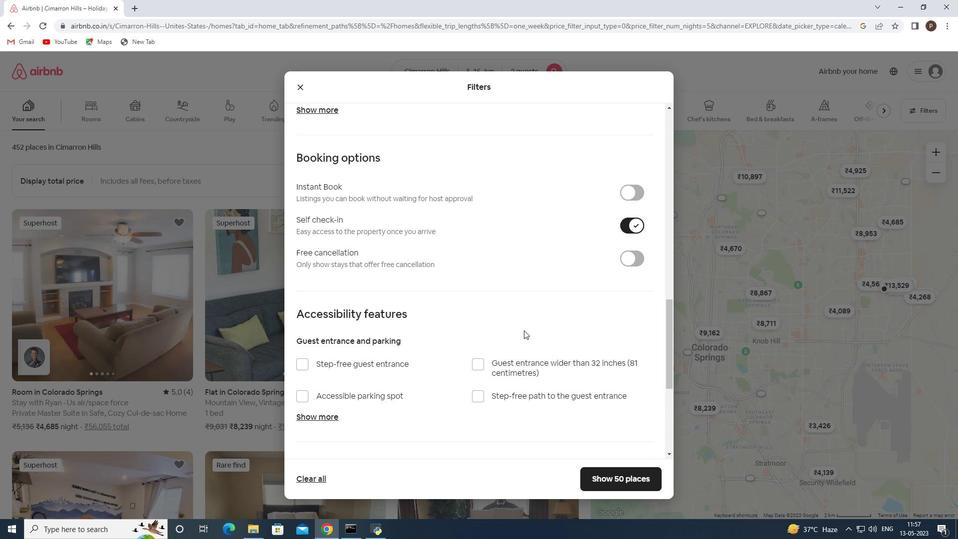 
Action: Mouse scrolled (524, 330) with delta (0, 0)
Screenshot: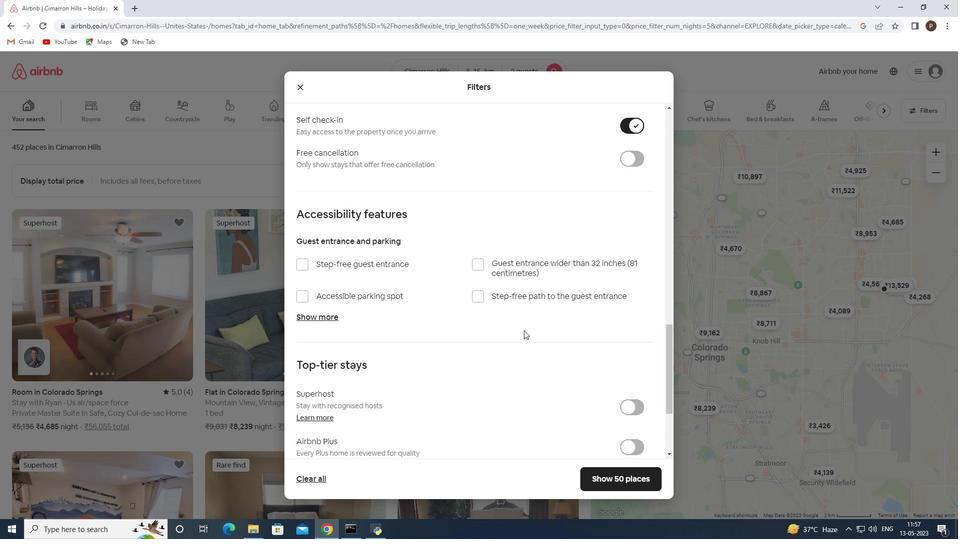 
Action: Mouse scrolled (524, 330) with delta (0, 0)
Screenshot: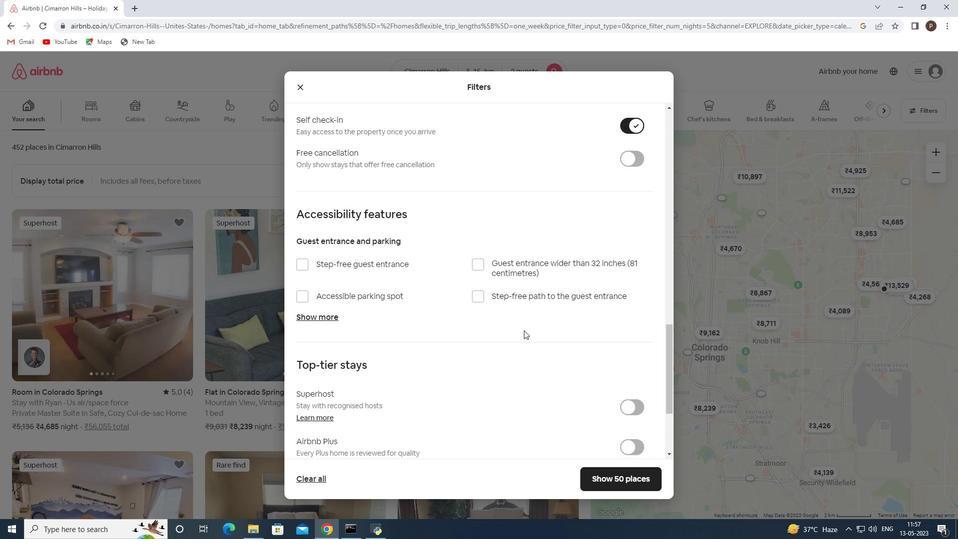 
Action: Mouse scrolled (524, 330) with delta (0, 0)
Screenshot: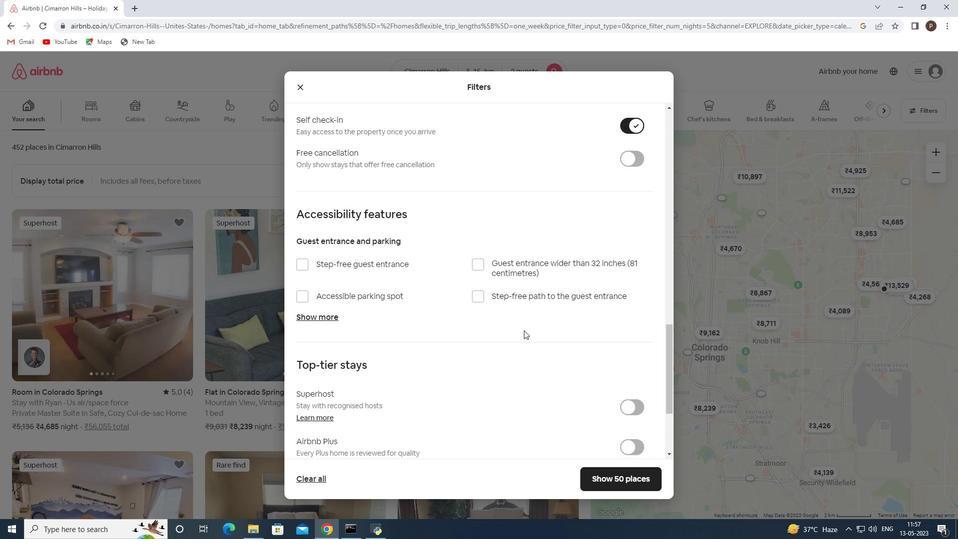 
Action: Mouse scrolled (524, 330) with delta (0, 0)
Screenshot: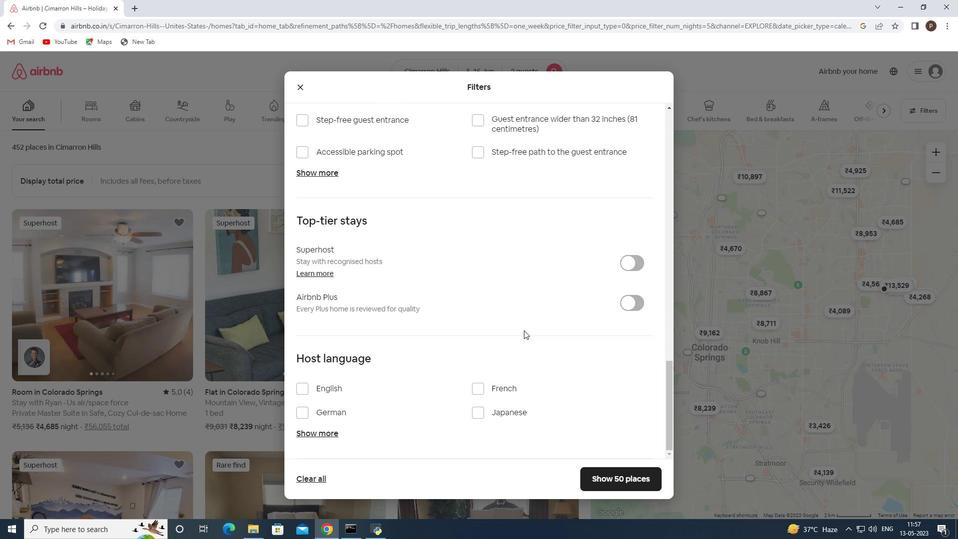 
Action: Mouse scrolled (524, 330) with delta (0, 0)
Screenshot: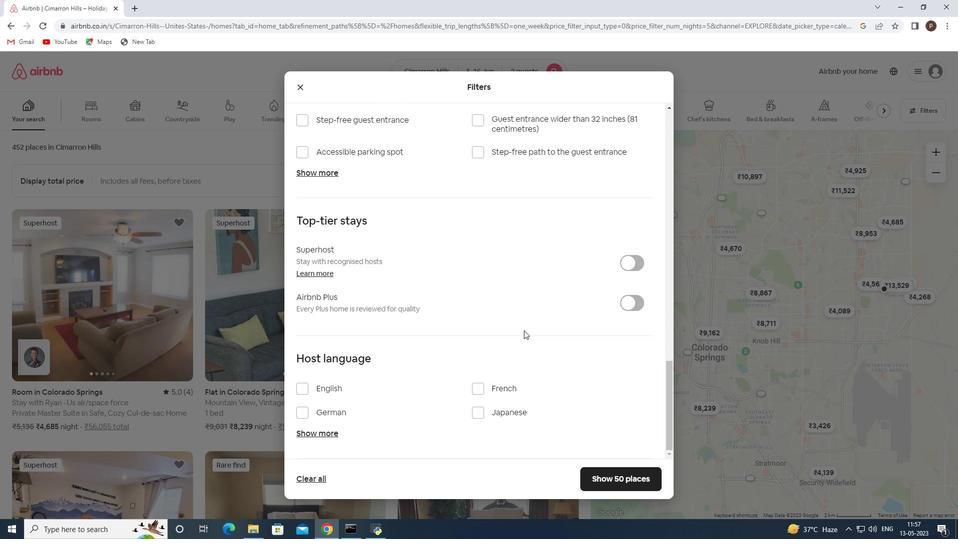 
Action: Mouse scrolled (524, 330) with delta (0, 0)
Screenshot: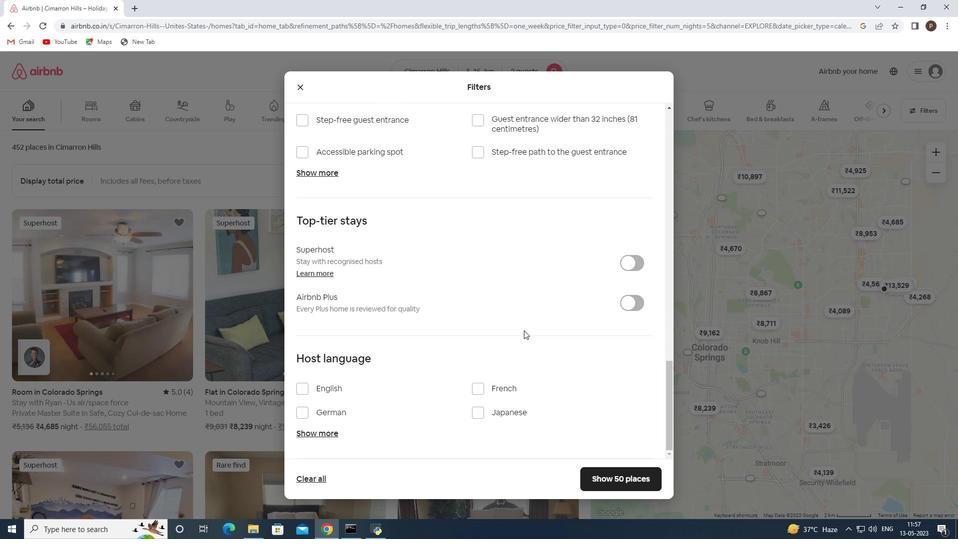 
Action: Mouse scrolled (524, 330) with delta (0, 0)
Screenshot: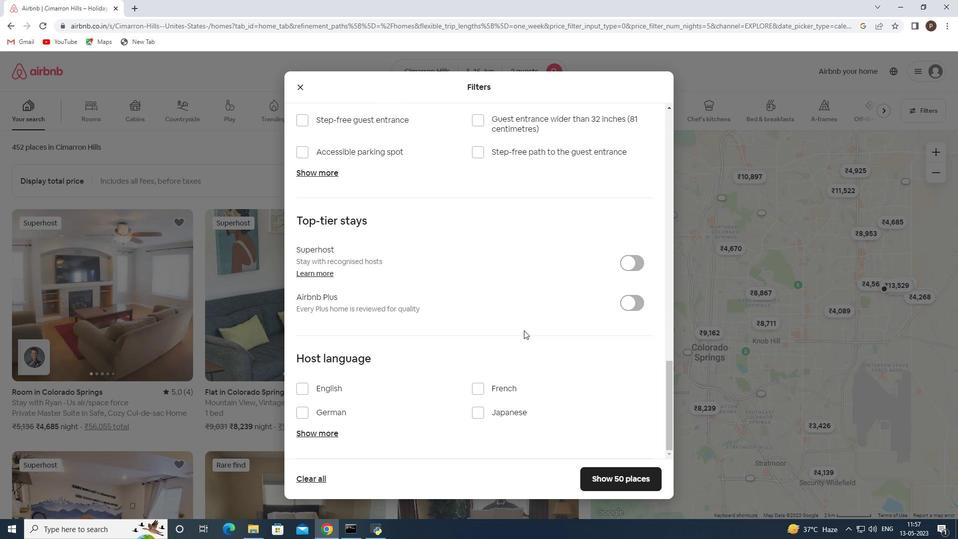
Action: Mouse scrolled (524, 330) with delta (0, 0)
Screenshot: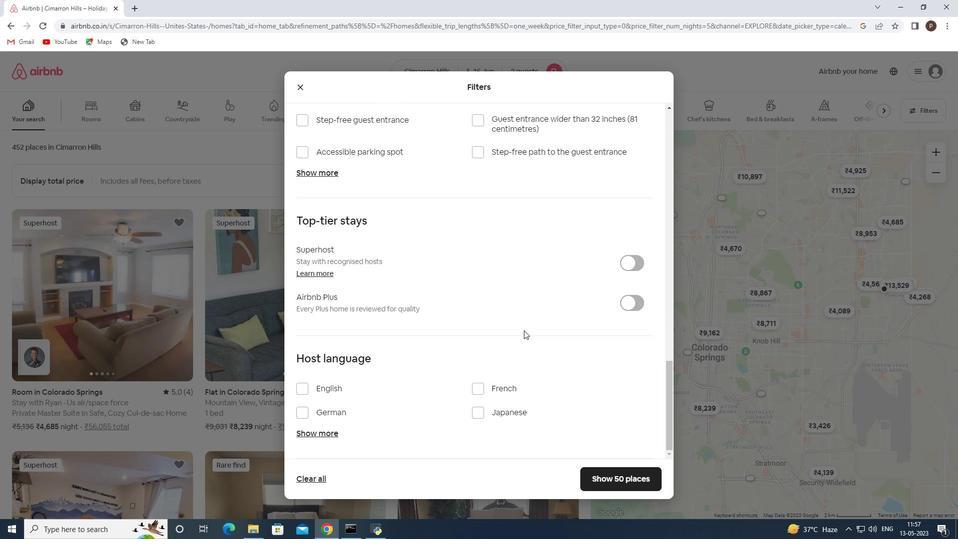 
Action: Mouse scrolled (524, 330) with delta (0, 0)
Screenshot: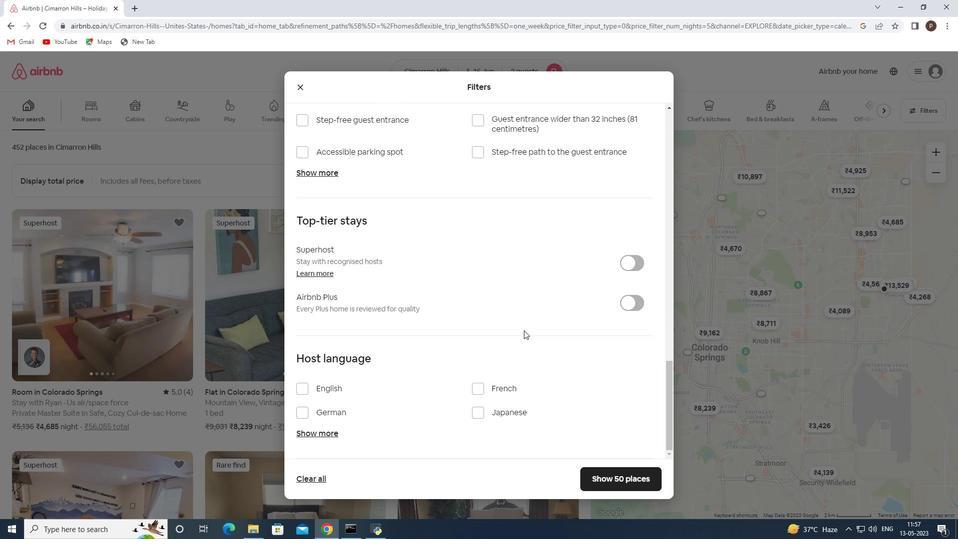 
Action: Mouse moved to (304, 390)
Screenshot: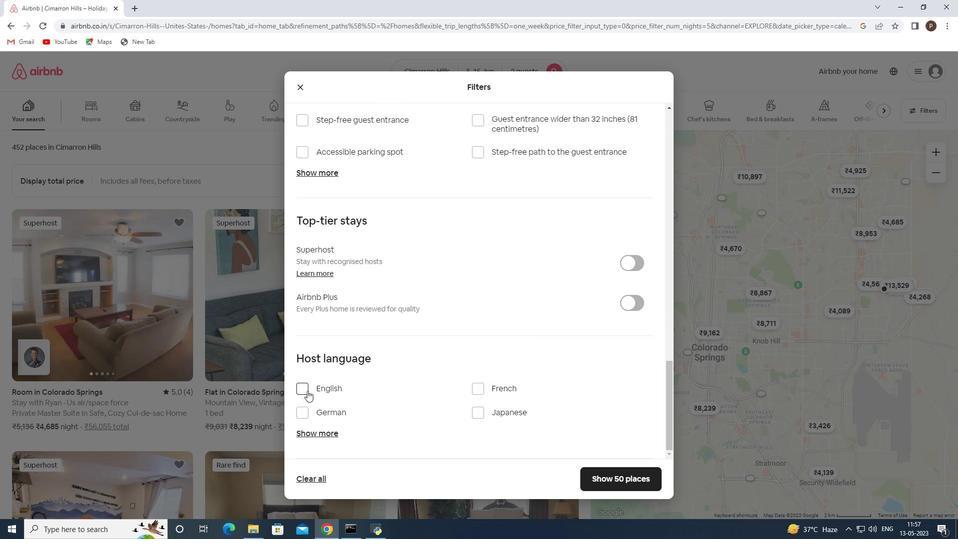 
Action: Mouse pressed left at (304, 390)
Screenshot: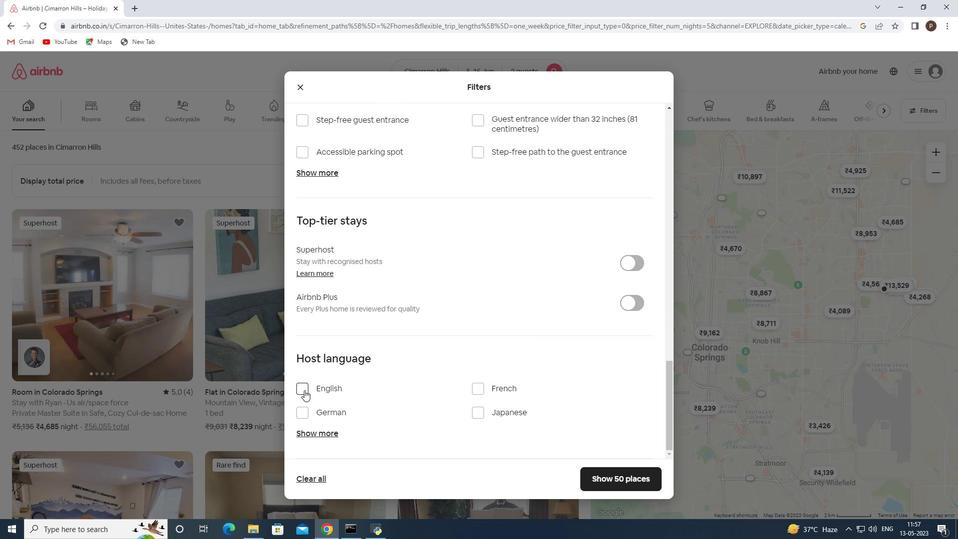 
Action: Mouse moved to (602, 479)
Screenshot: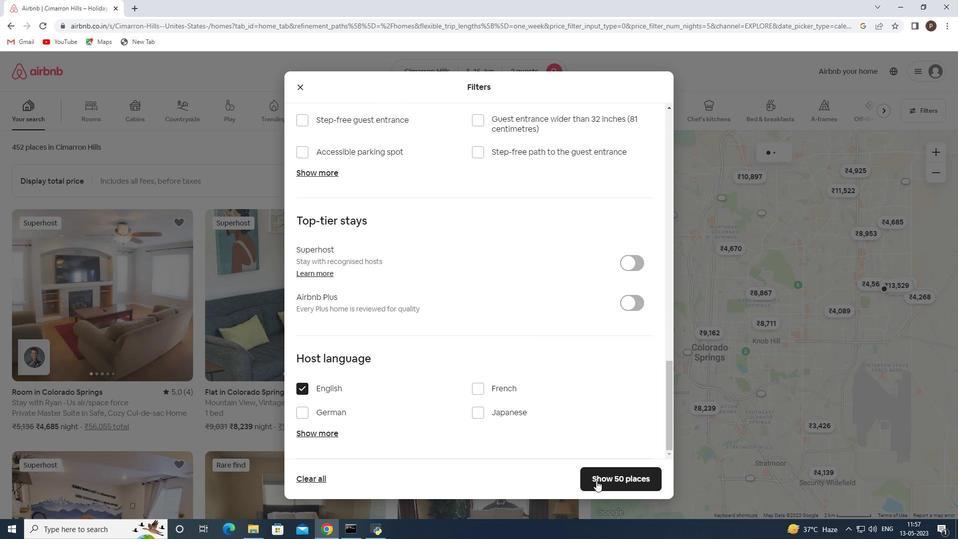 
Action: Mouse pressed left at (602, 479)
Screenshot: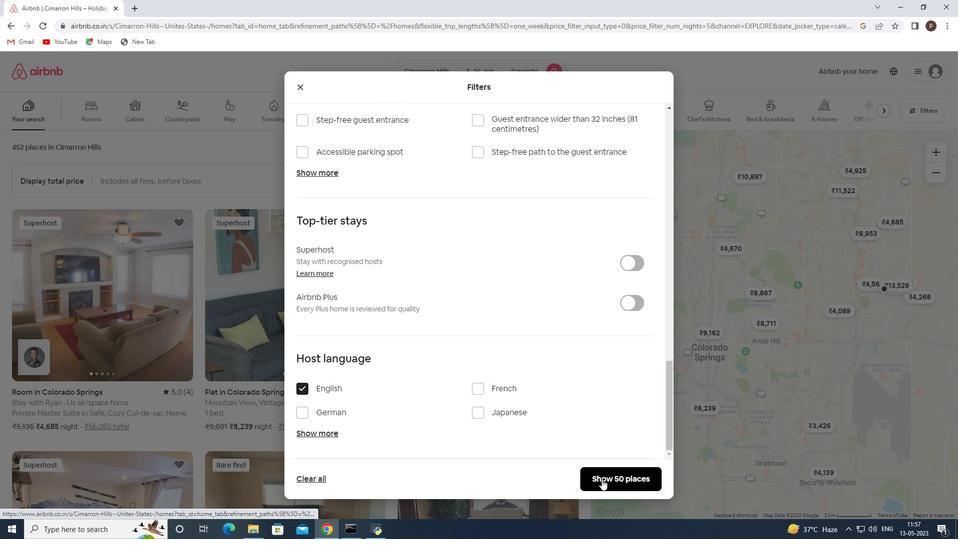 
